 Task: In the  document twitterlogo.doc ,align picture to the 'center'. Insert word art below the picture and give heading  'Twitter Logo in Purple'
Action: Mouse moved to (227, 51)
Screenshot: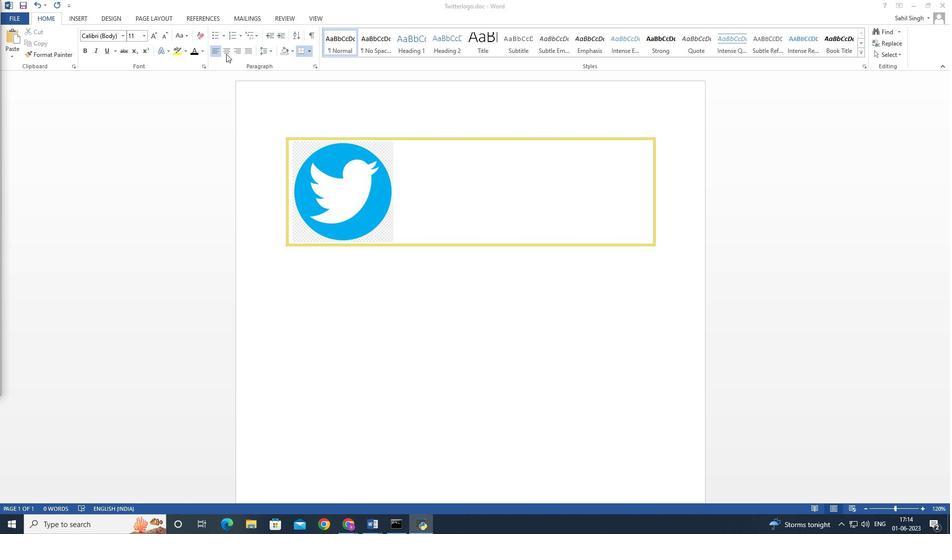 
Action: Mouse pressed left at (227, 51)
Screenshot: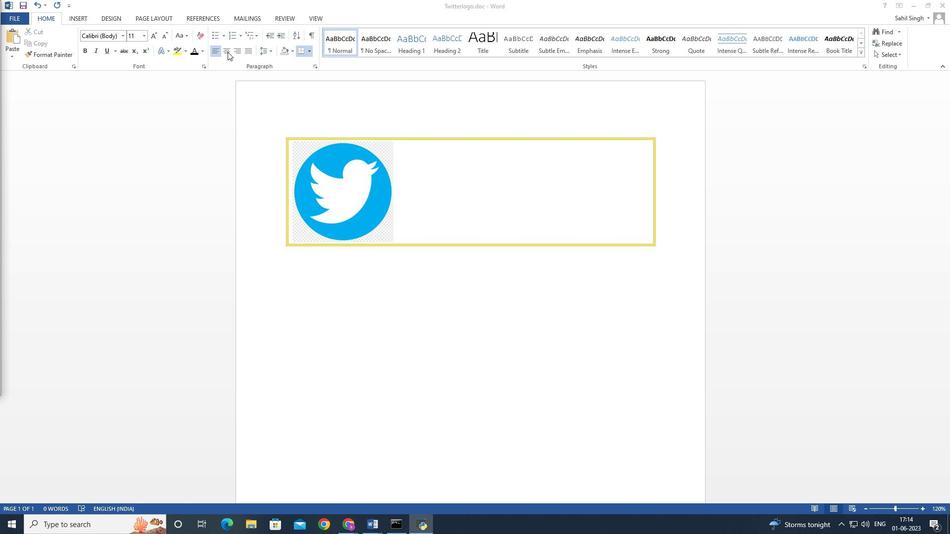 
Action: Mouse moved to (228, 51)
Screenshot: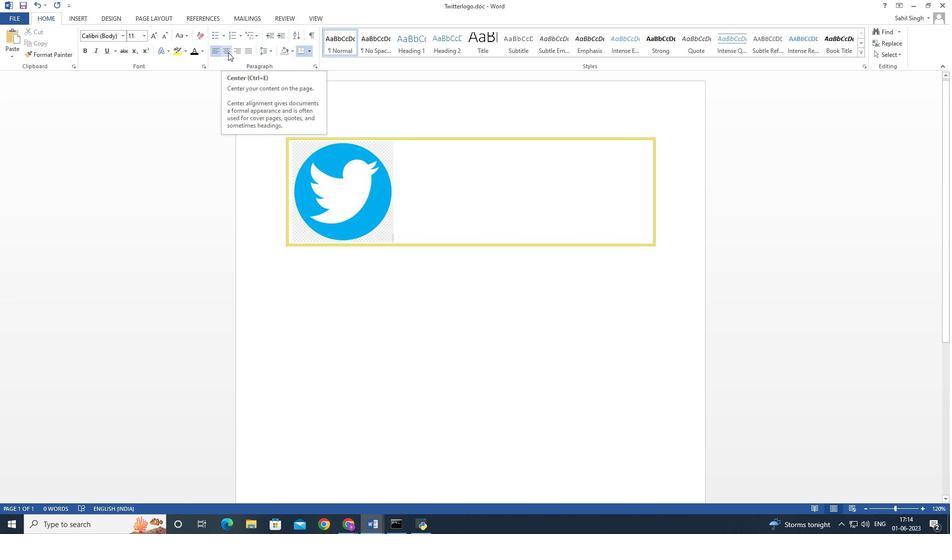 
Action: Mouse pressed left at (228, 51)
Screenshot: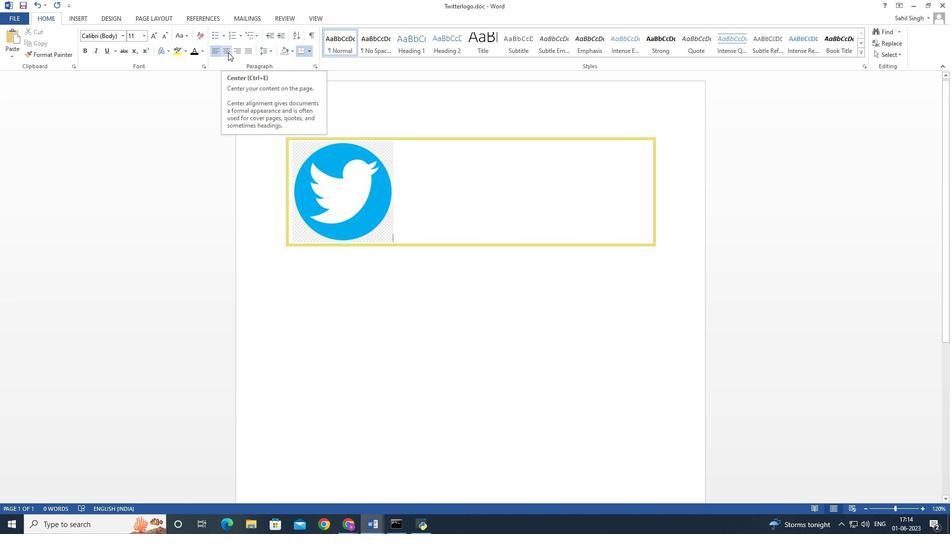 
Action: Mouse moved to (243, 260)
Screenshot: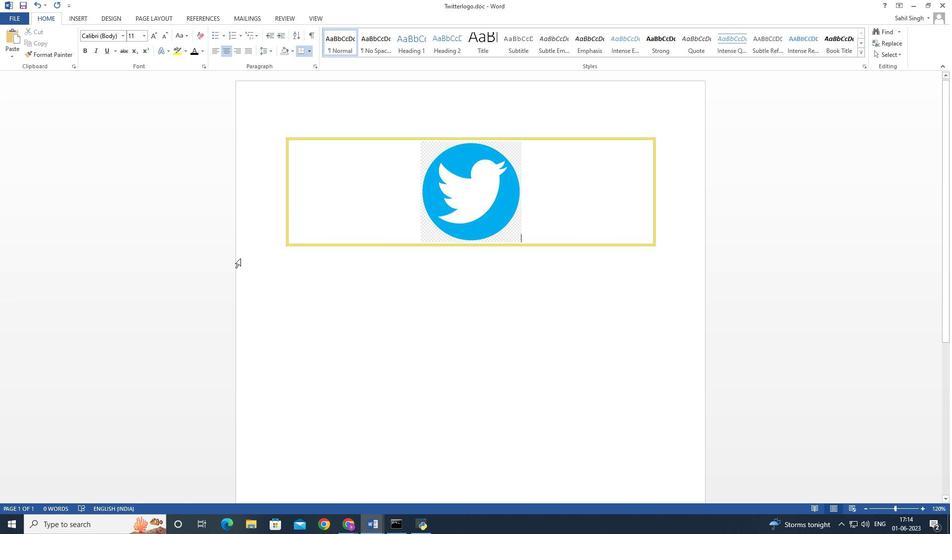 
Action: Mouse pressed left at (243, 260)
Screenshot: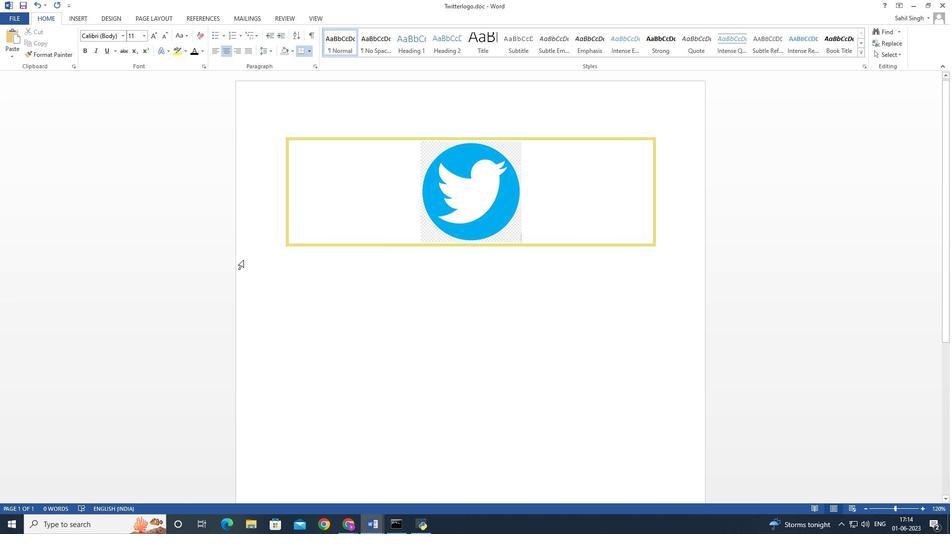 
Action: Mouse moved to (319, 324)
Screenshot: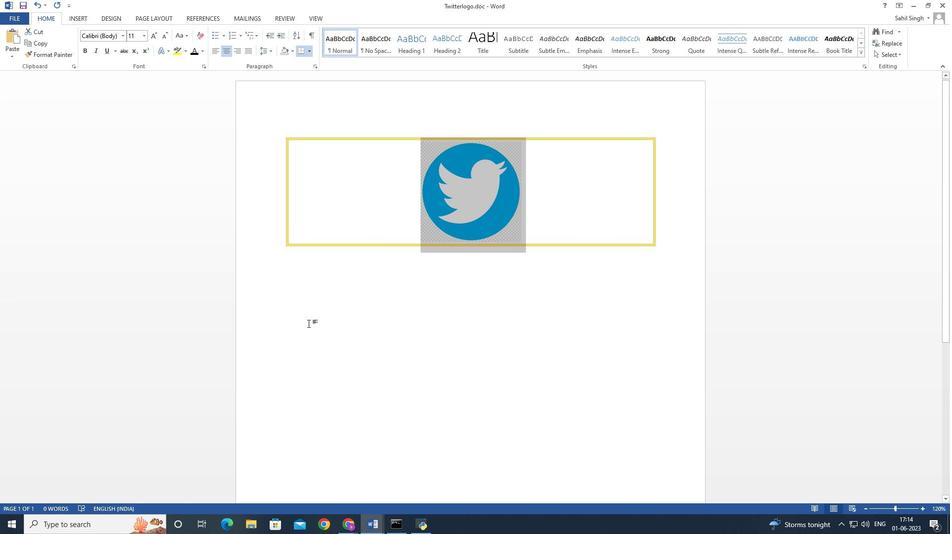 
Action: Mouse pressed left at (319, 324)
Screenshot: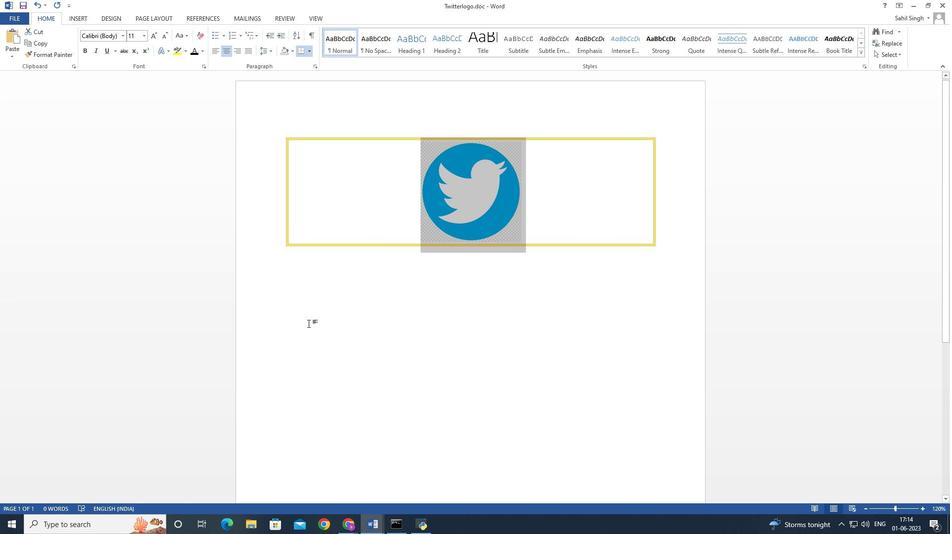 
Action: Mouse moved to (74, 17)
Screenshot: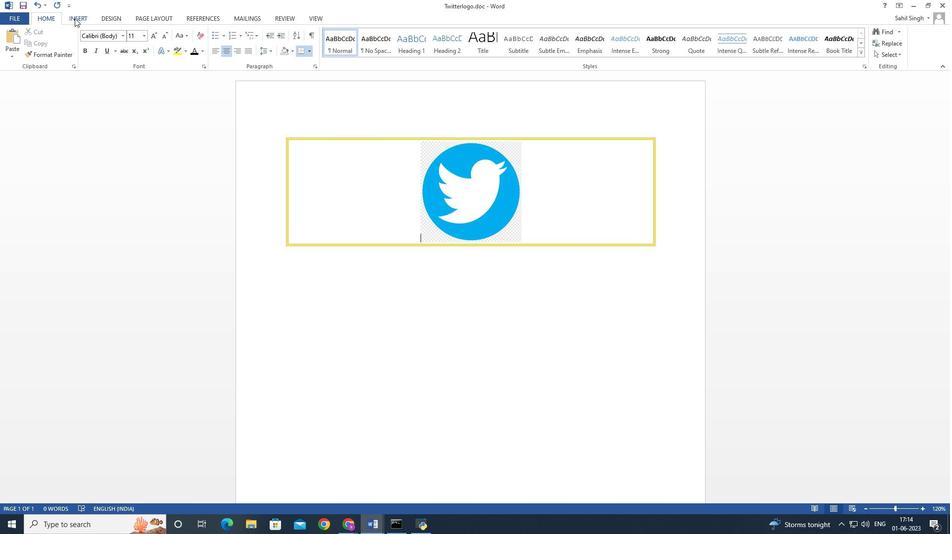 
Action: Mouse pressed left at (74, 17)
Screenshot: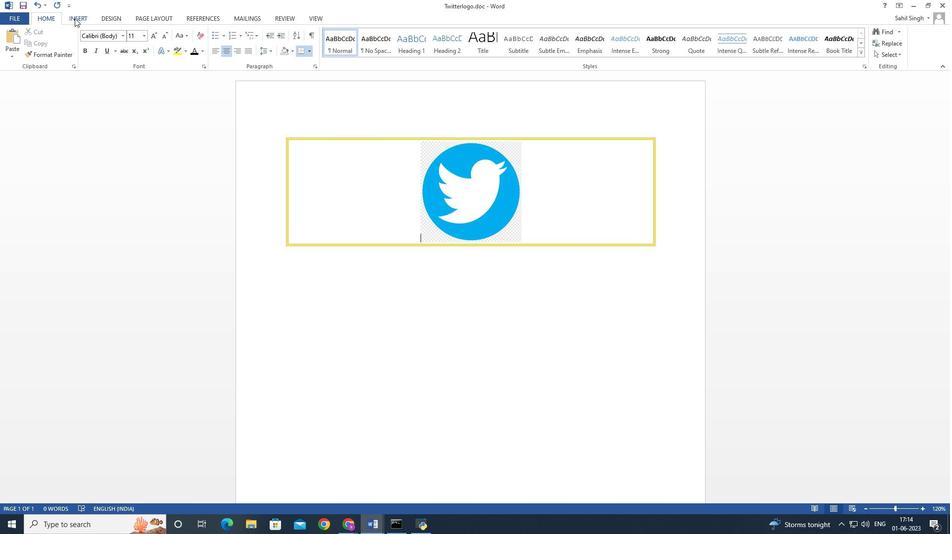 
Action: Mouse moved to (547, 53)
Screenshot: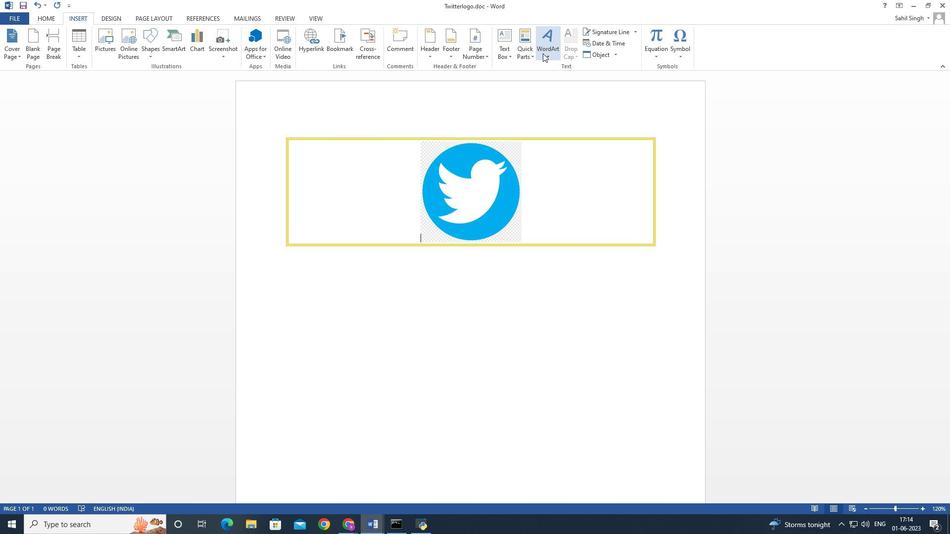 
Action: Mouse pressed left at (547, 53)
Screenshot: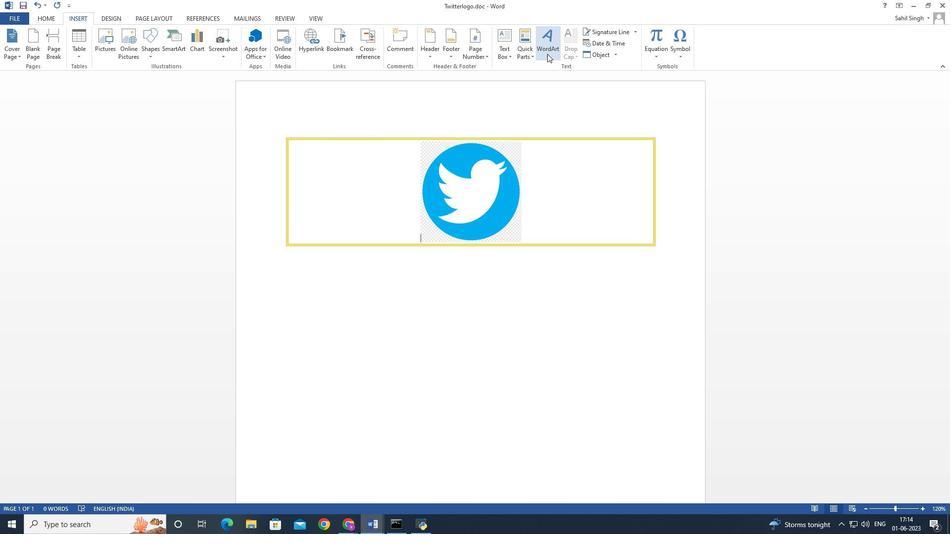 
Action: Mouse moved to (604, 129)
Screenshot: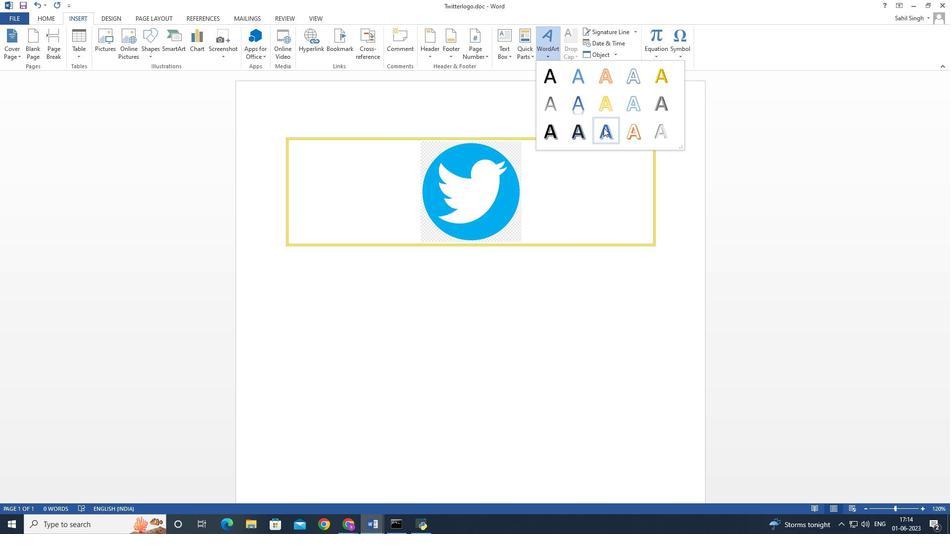
Action: Mouse pressed left at (604, 129)
Screenshot: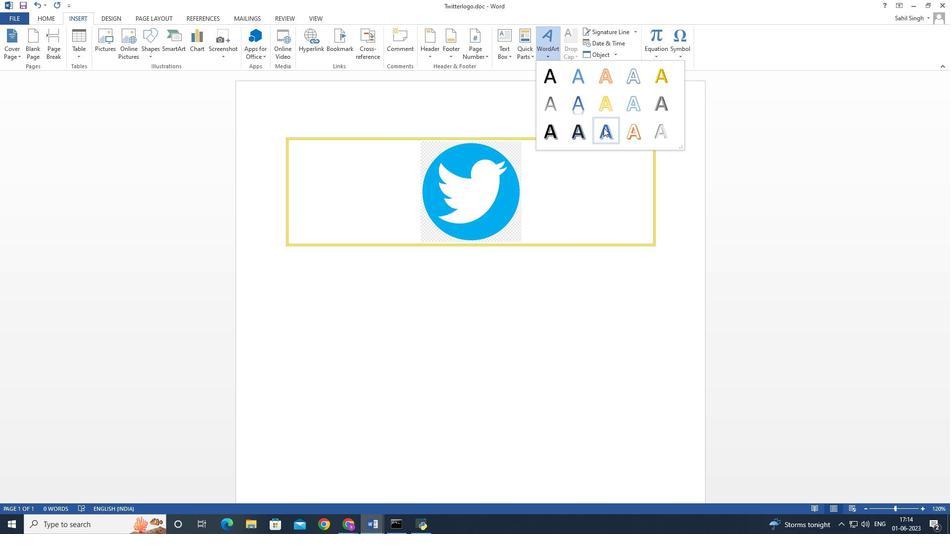 
Action: Mouse moved to (437, 153)
Screenshot: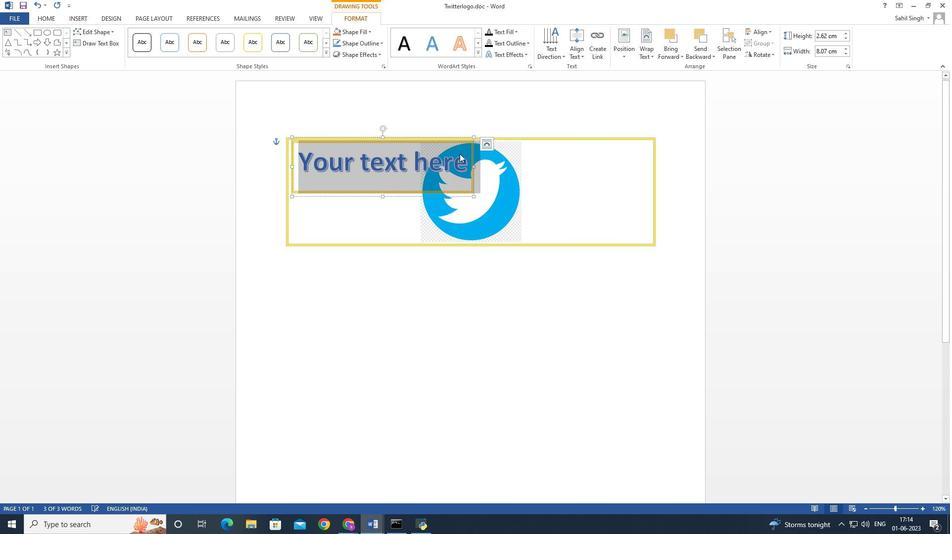 
Action: Mouse pressed left at (437, 153)
Screenshot: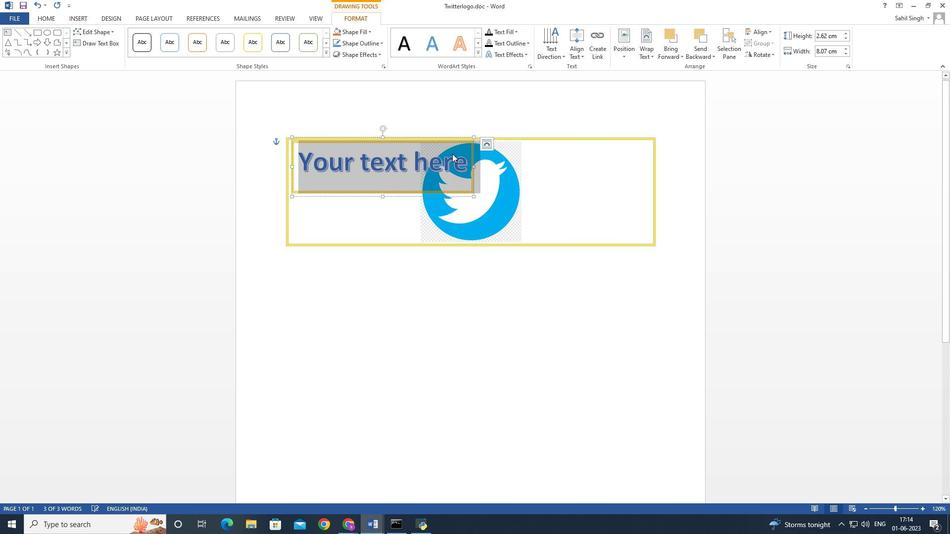 
Action: Mouse moved to (562, 151)
Screenshot: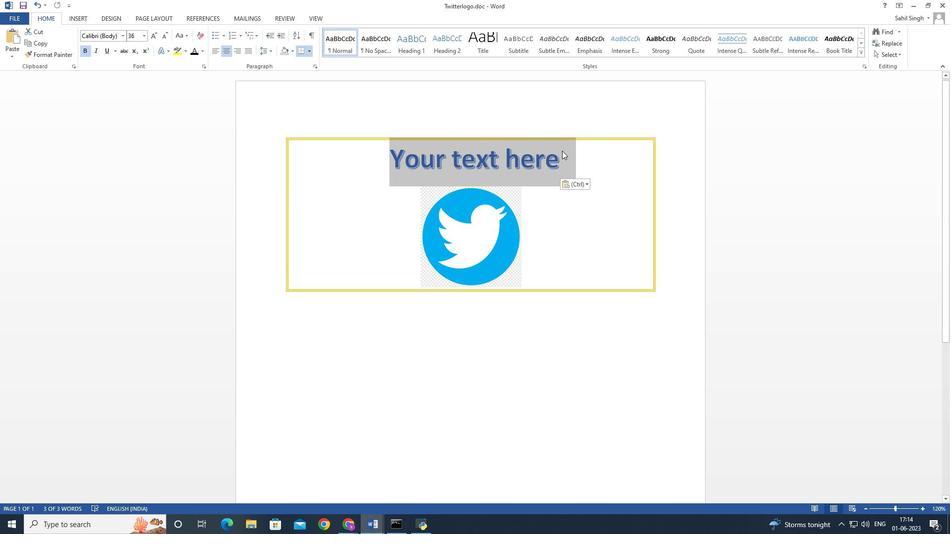 
Action: Mouse pressed left at (562, 151)
Screenshot: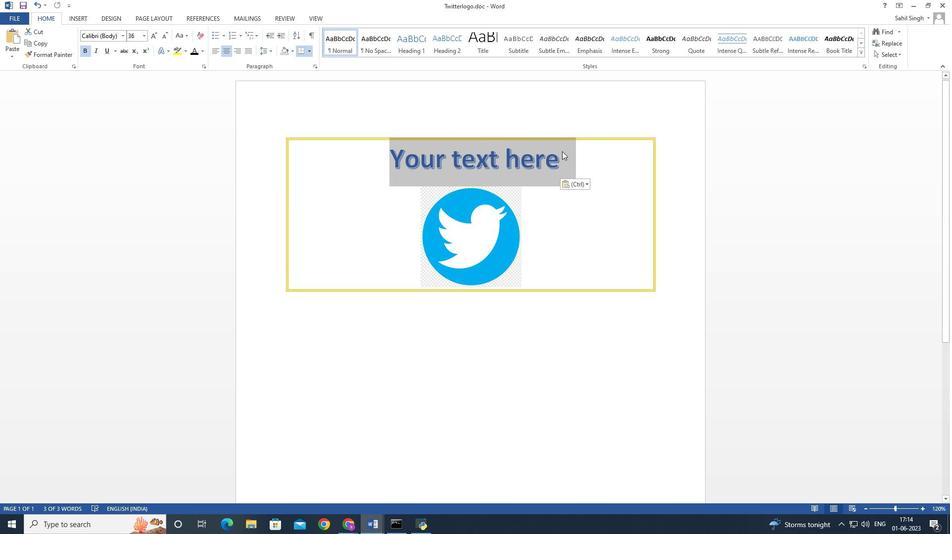 
Action: Mouse moved to (562, 152)
Screenshot: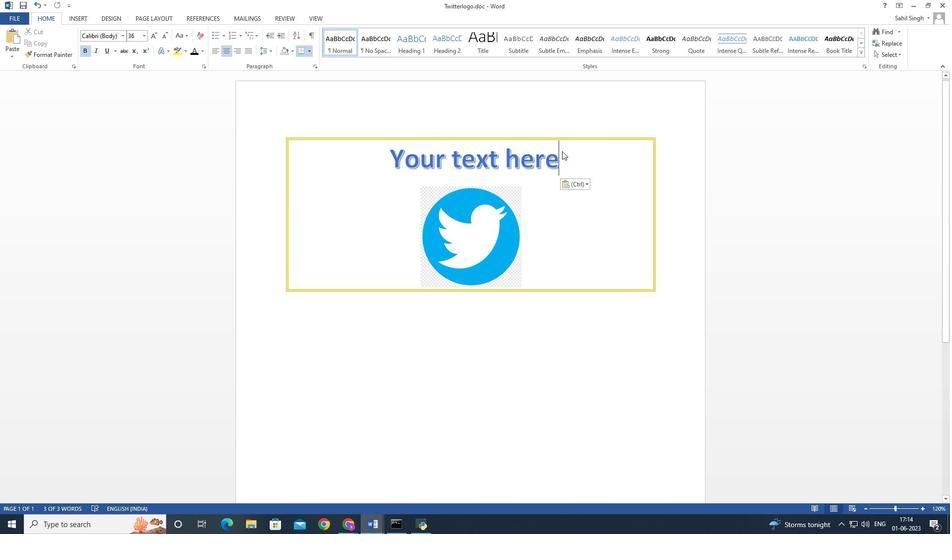 
Action: Key pressed <Key.backspace><Key.backspace><Key.backspace><Key.backspace><Key.backspace><Key.backspace><Key.backspace><Key.backspace><Key.backspace><Key.backspace><Key.backspace><Key.backspace><Key.backspace><Key.backspace>t<Key.shift><Key.backspace><Key.shift>Twitter<Key.space>
Screenshot: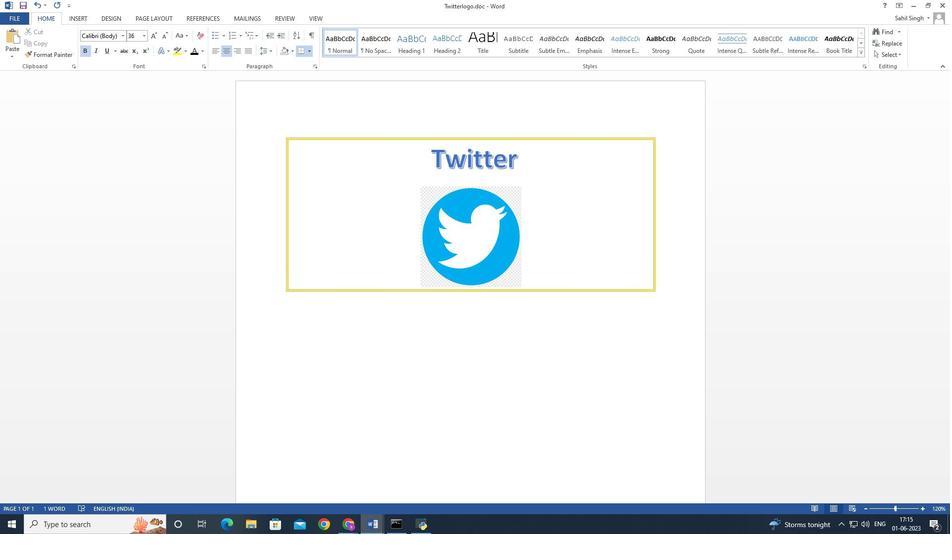
Action: Mouse moved to (524, 159)
Screenshot: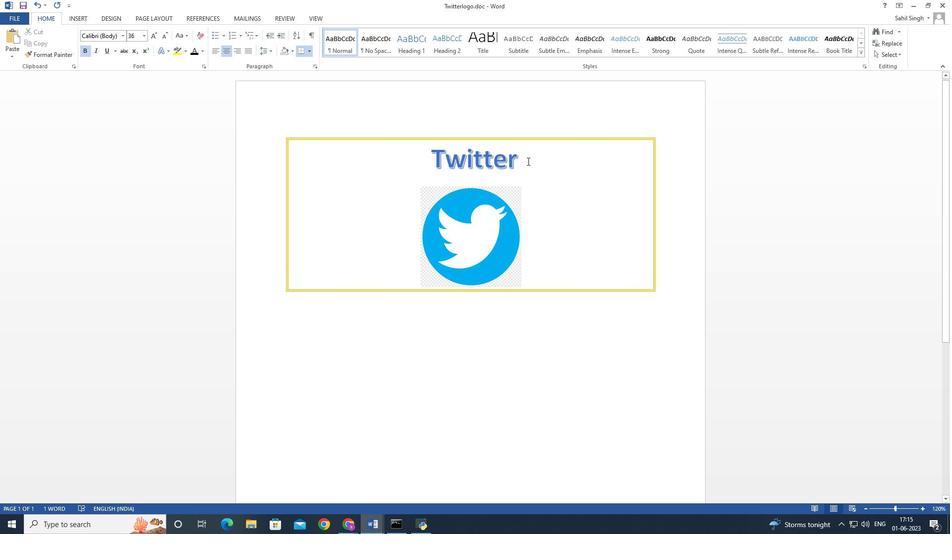 
Action: Mouse pressed left at (524, 159)
Screenshot: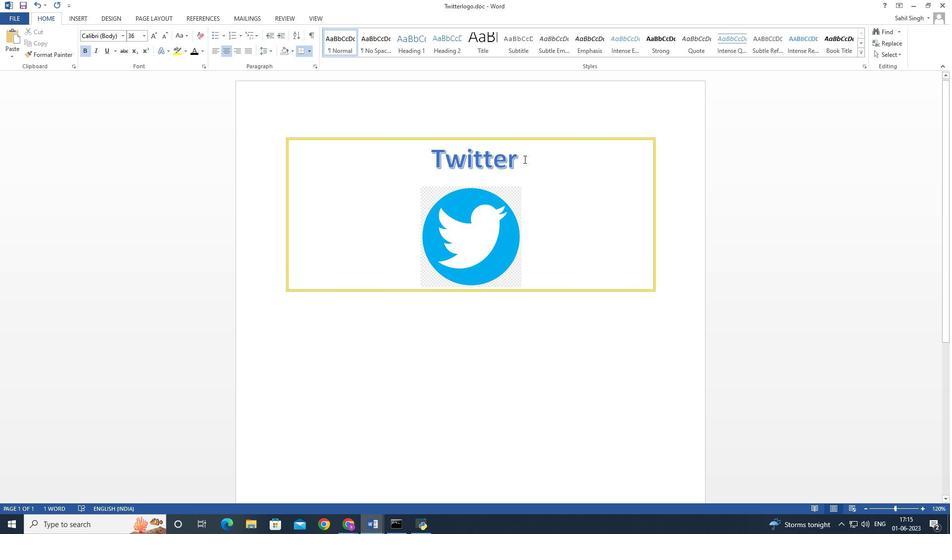 
Action: Mouse moved to (477, 143)
Screenshot: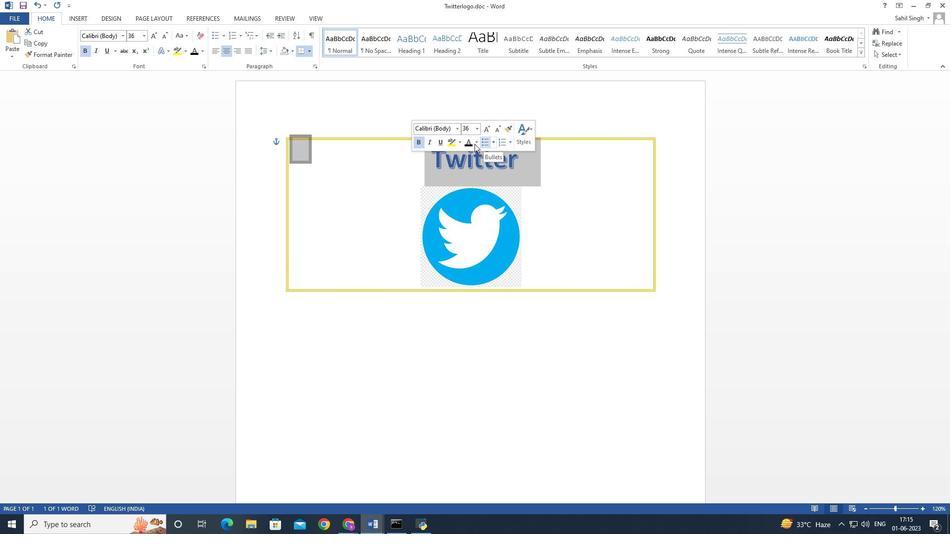 
Action: Mouse pressed left at (477, 143)
Screenshot: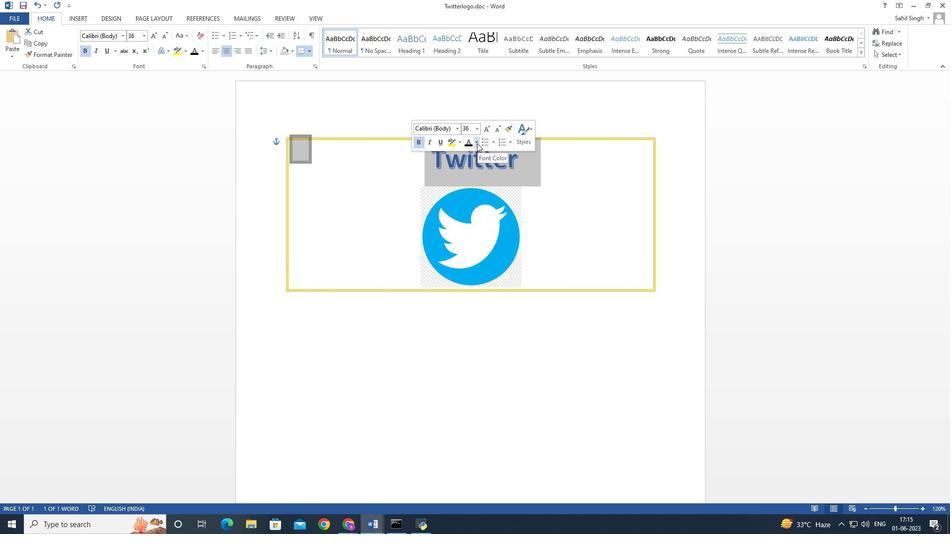 
Action: Mouse moved to (545, 231)
Screenshot: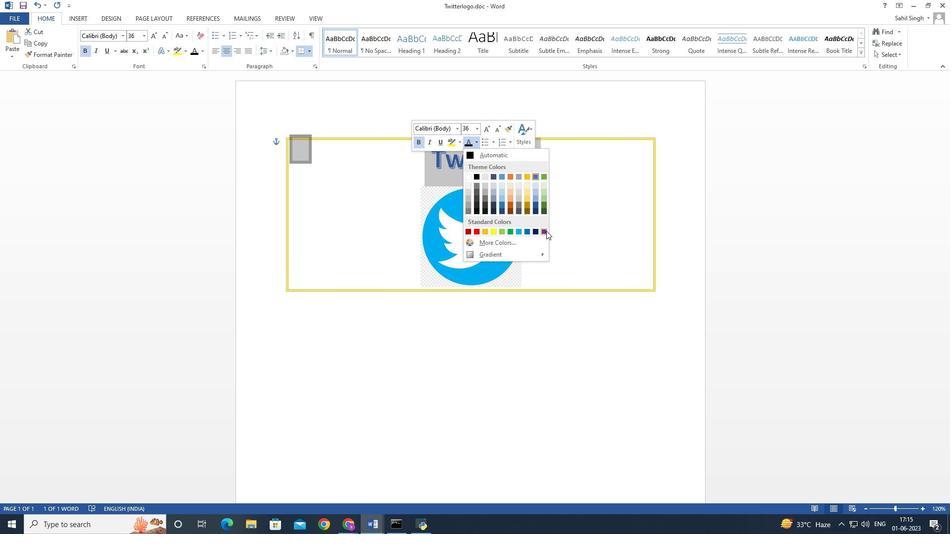 
Action: Mouse pressed left at (545, 231)
Screenshot: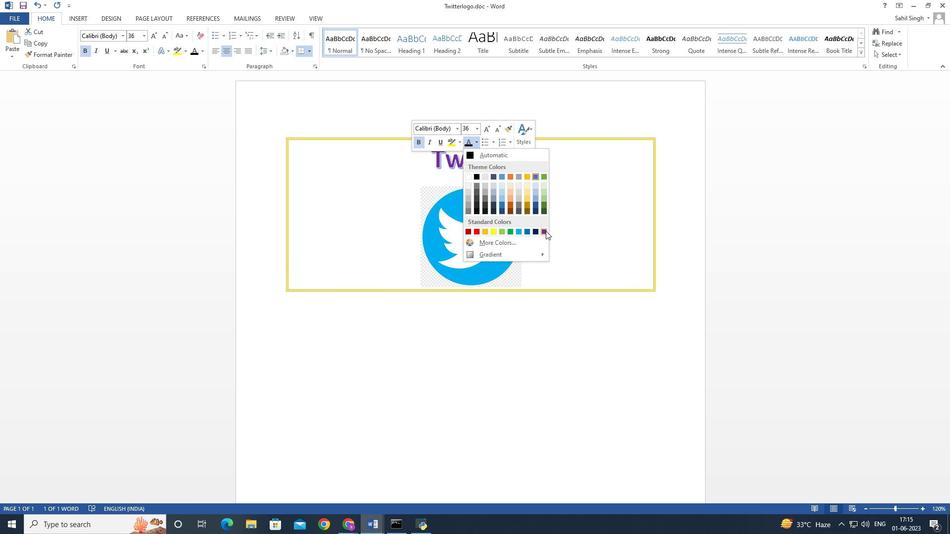 
Action: Mouse moved to (552, 396)
Screenshot: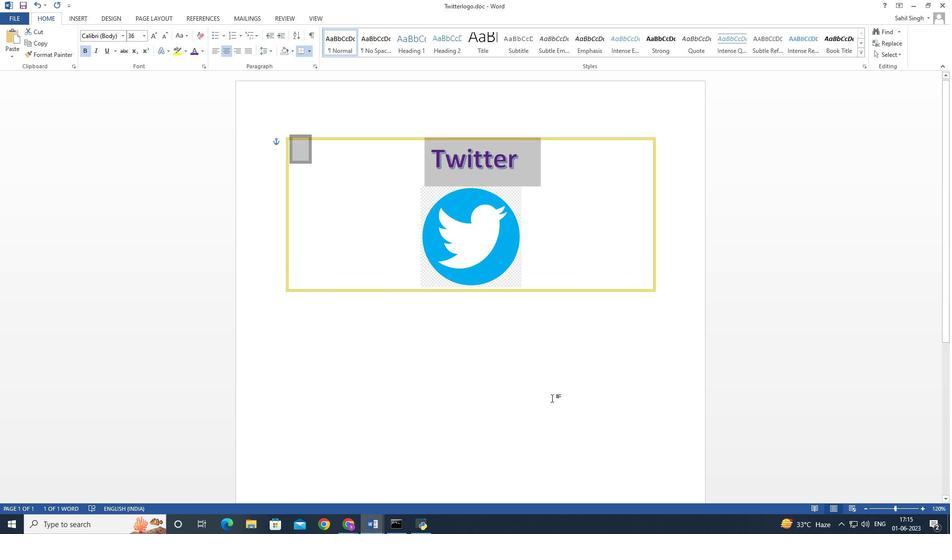 
Action: Mouse pressed left at (552, 396)
Screenshot: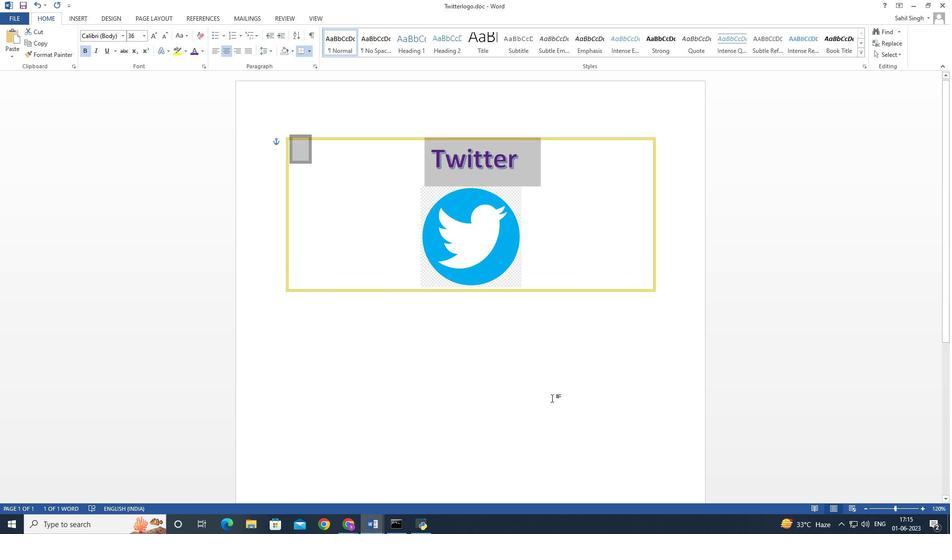 
Action: Mouse moved to (565, 236)
Screenshot: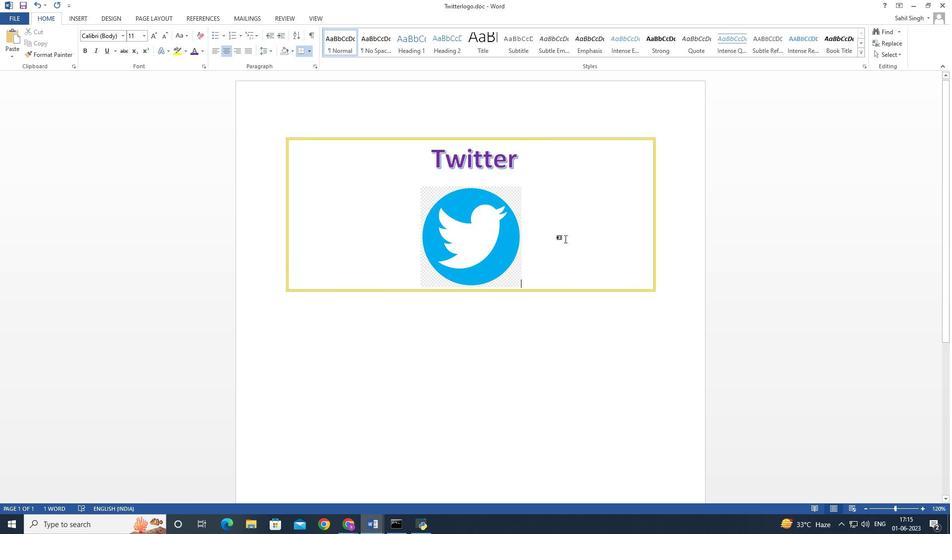 
Action: Mouse scrolled (565, 237) with delta (0, 0)
Screenshot: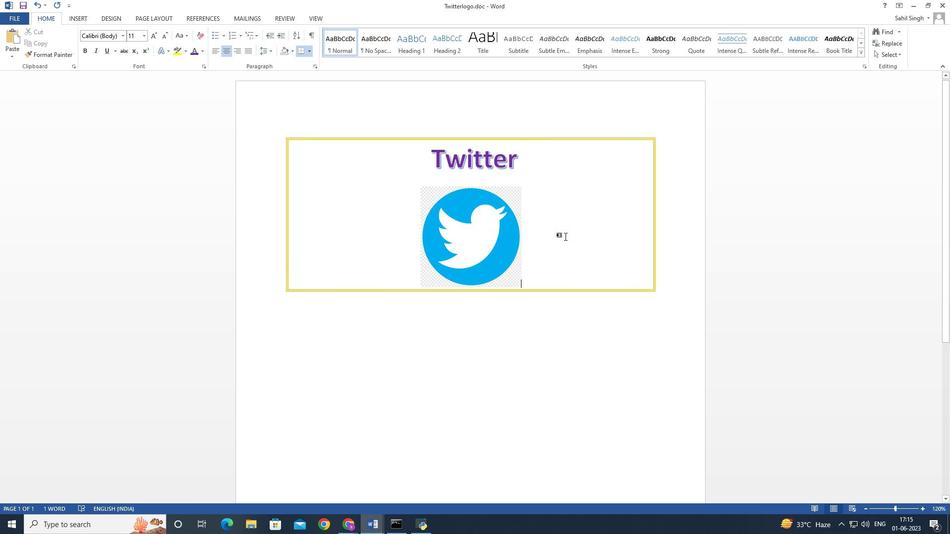 
Action: Mouse moved to (567, 236)
Screenshot: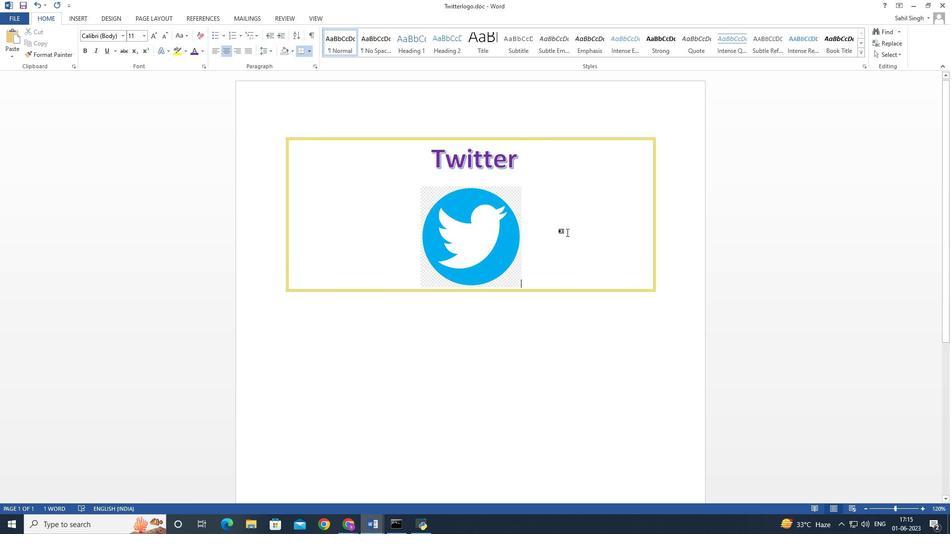 
Action: Mouse scrolled (567, 235) with delta (0, 0)
Screenshot: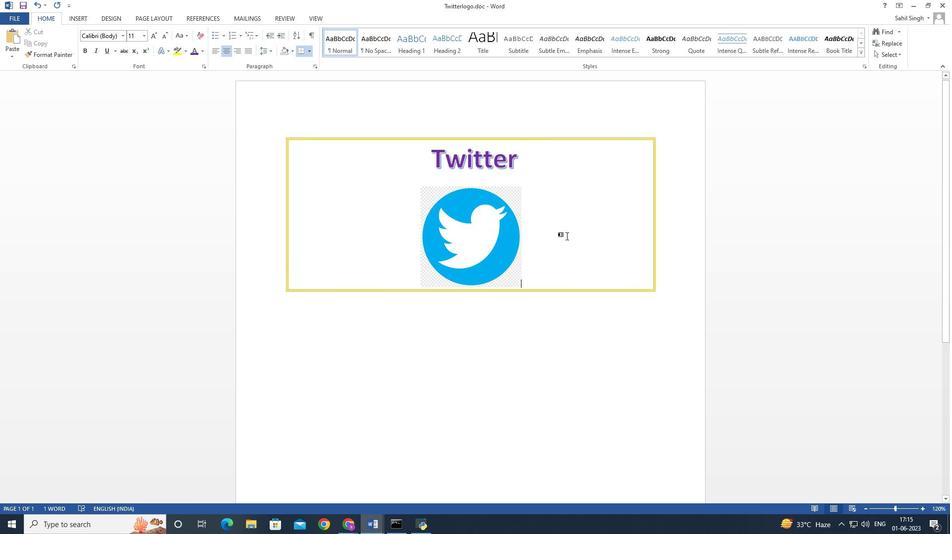 
Action: Mouse moved to (570, 228)
Screenshot: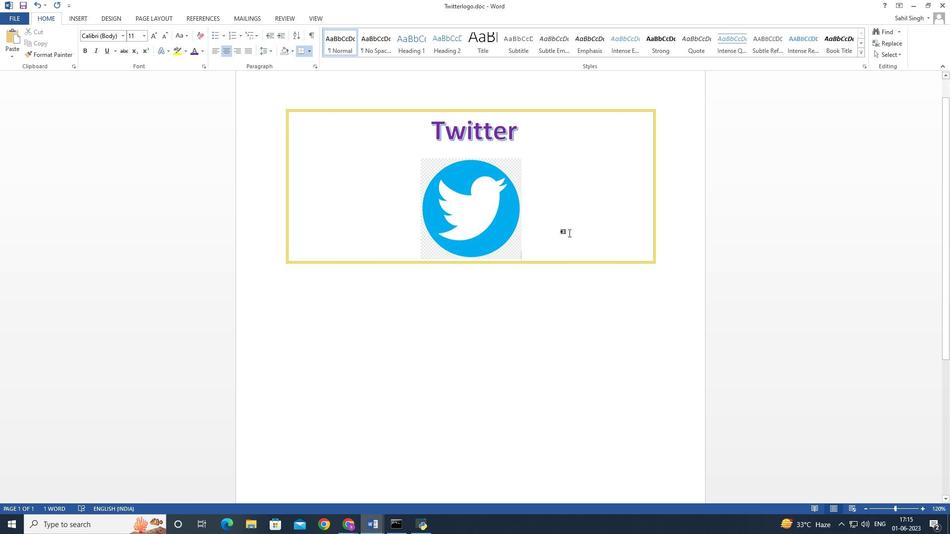 
Action: Mouse scrolled (570, 229) with delta (0, 0)
Screenshot: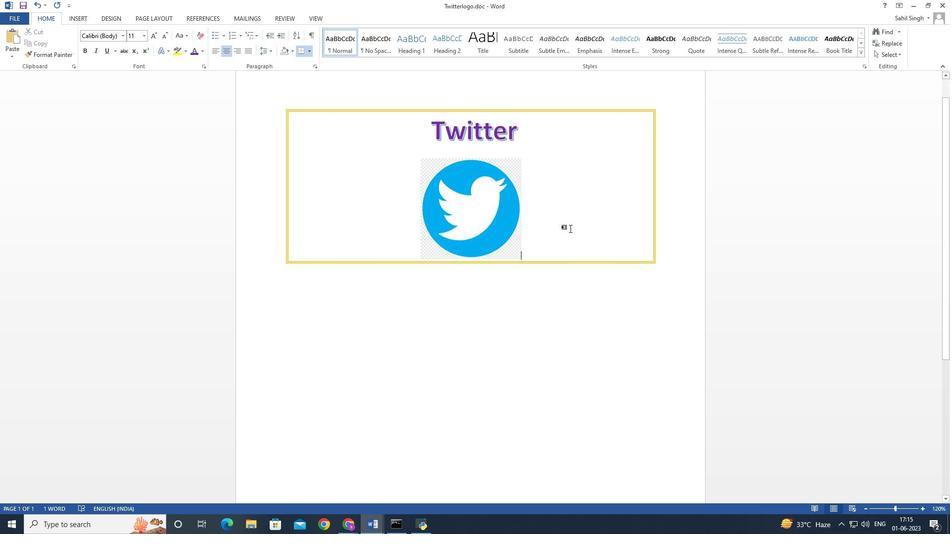 
Action: Mouse scrolled (570, 229) with delta (0, 0)
Screenshot: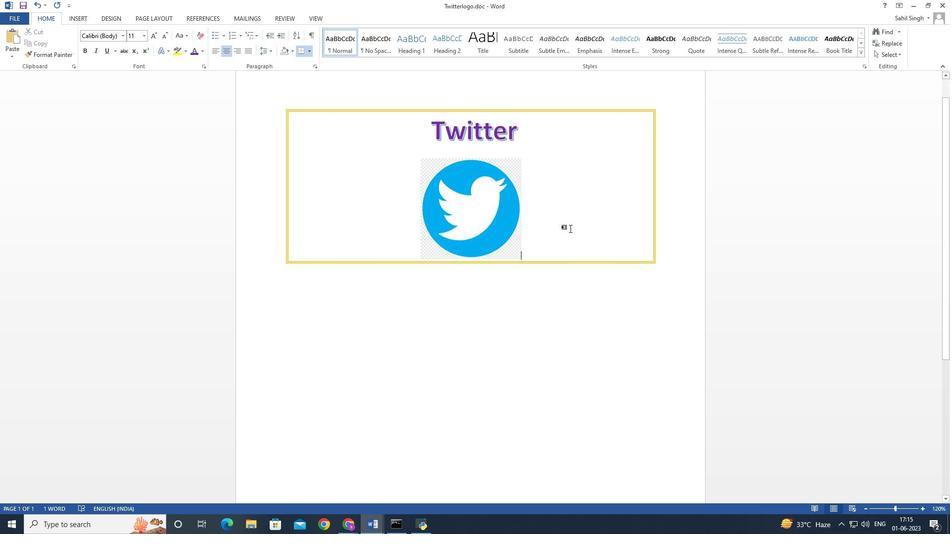 
Action: Mouse moved to (570, 228)
Screenshot: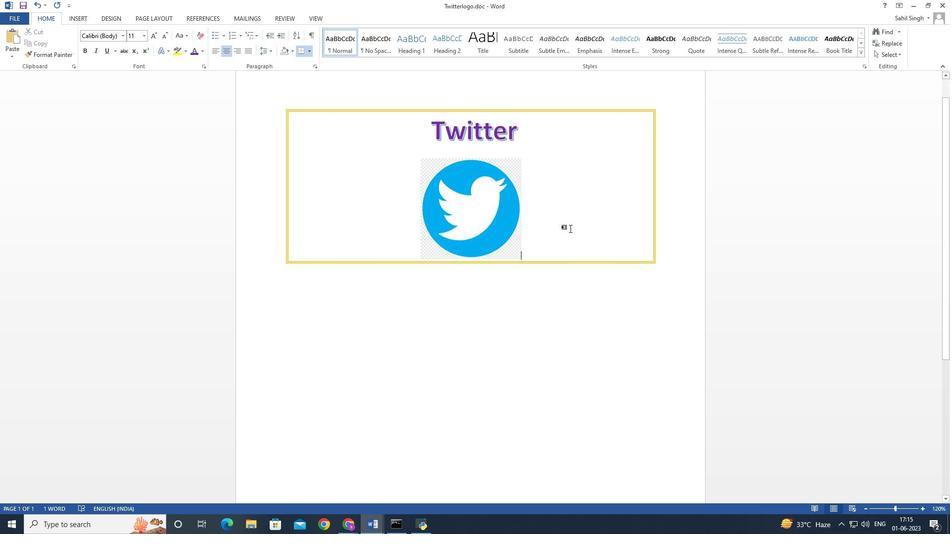 
Action: Mouse scrolled (570, 228) with delta (0, 0)
Screenshot: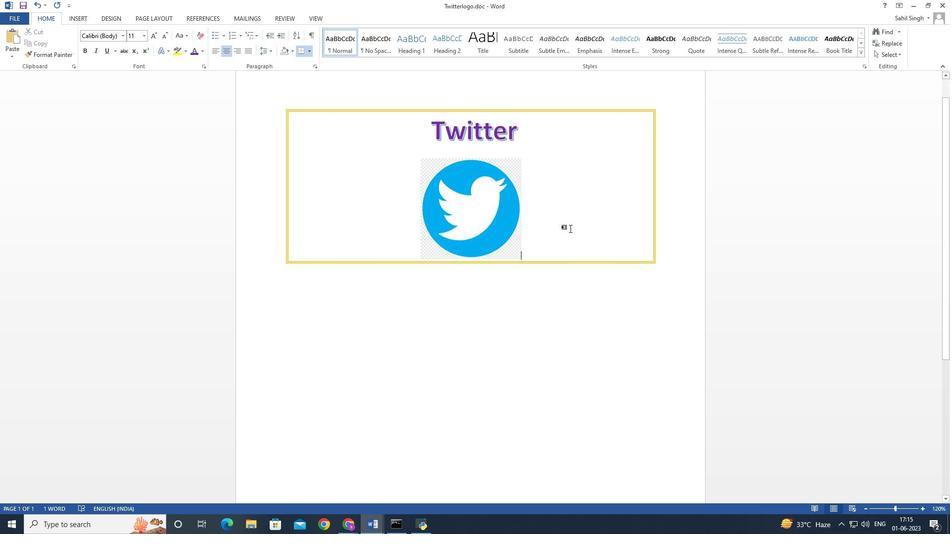 
Action: Mouse moved to (512, 198)
Screenshot: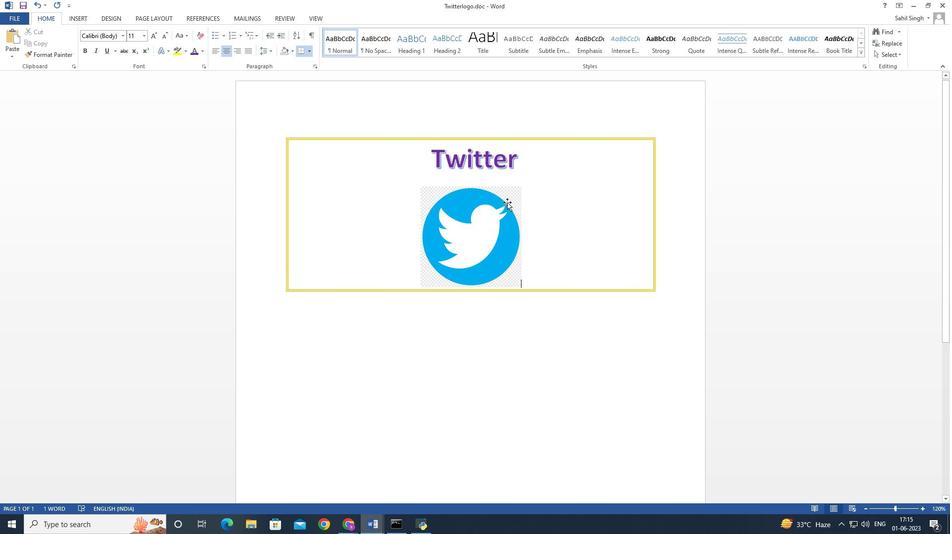 
Action: Mouse pressed left at (512, 198)
Screenshot: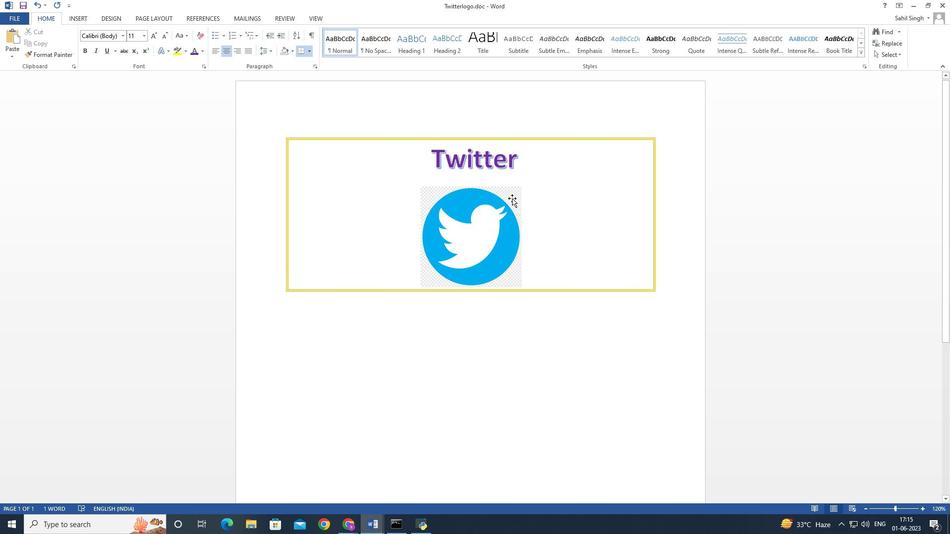 
Action: Mouse moved to (570, 356)
Screenshot: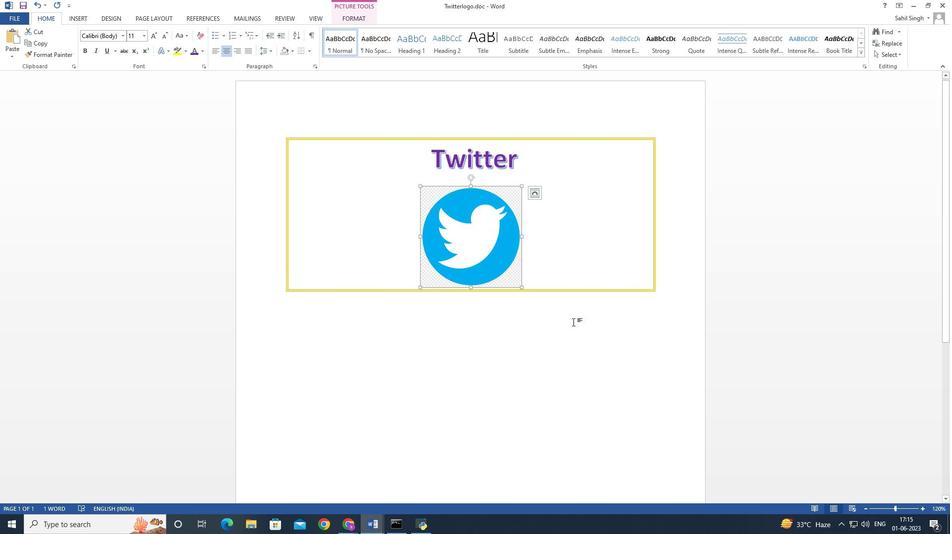 
Action: Mouse pressed left at (570, 356)
Screenshot: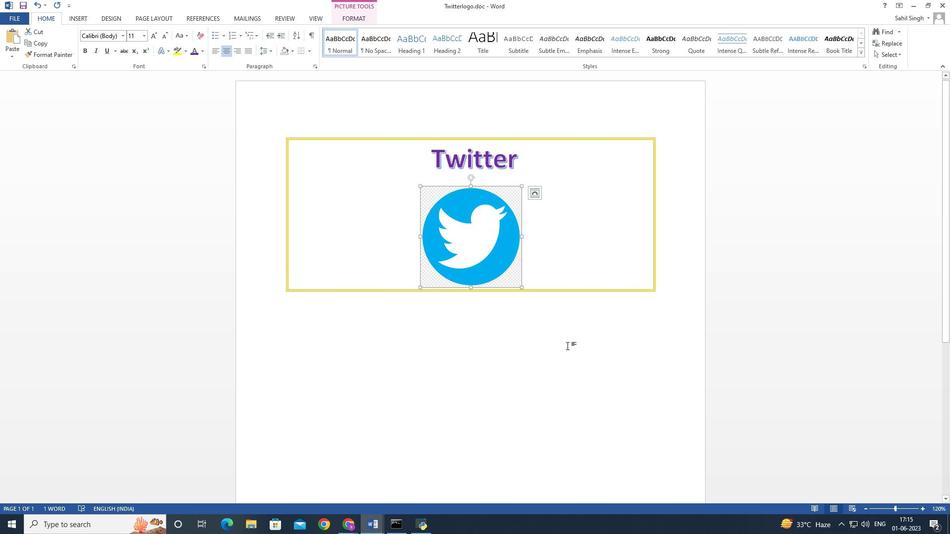 
Action: Mouse moved to (537, 264)
Screenshot: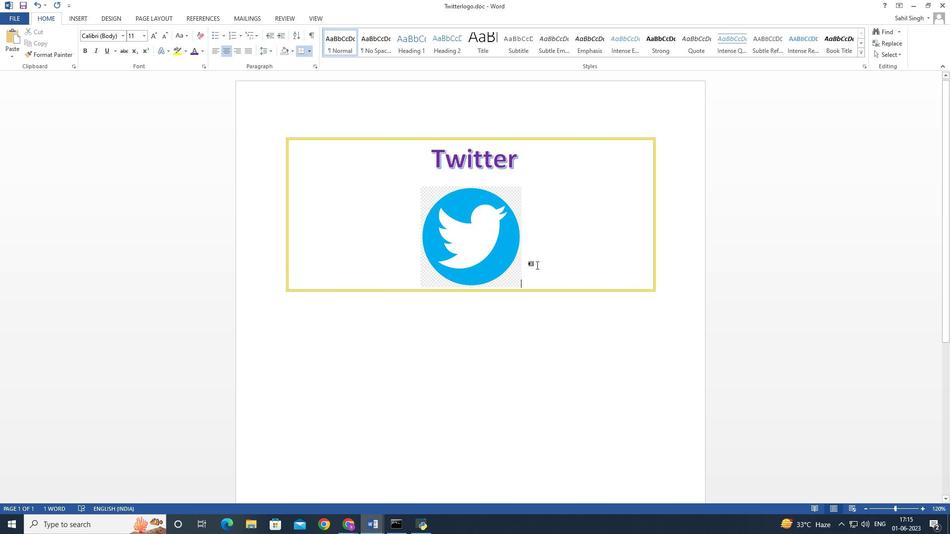 
Action: Mouse scrolled (537, 265) with delta (0, 0)
Screenshot: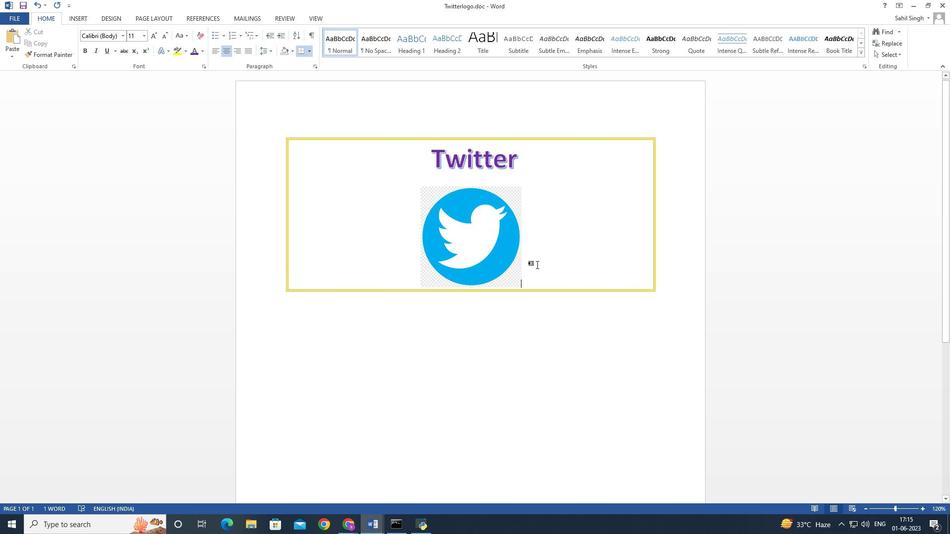 
Action: Mouse scrolled (537, 265) with delta (0, 0)
Screenshot: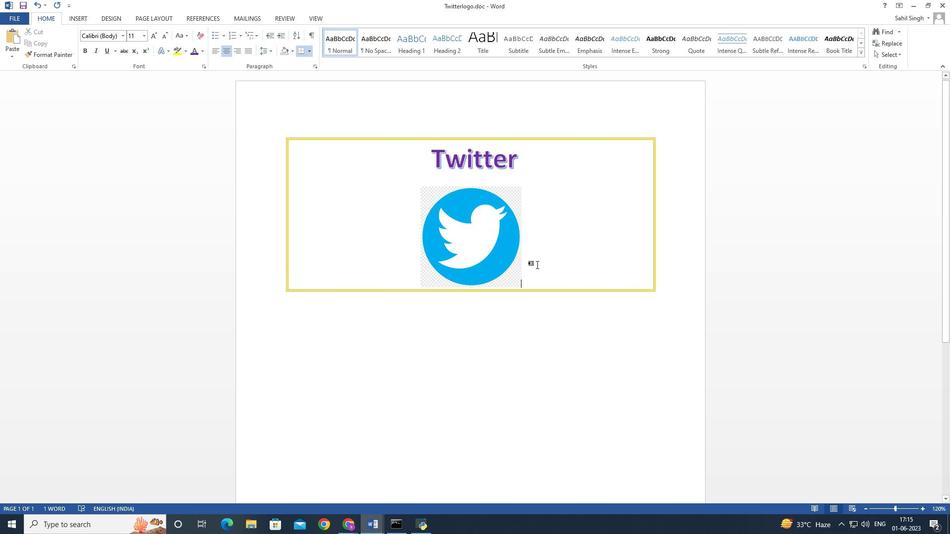 
Action: Mouse moved to (537, 261)
Screenshot: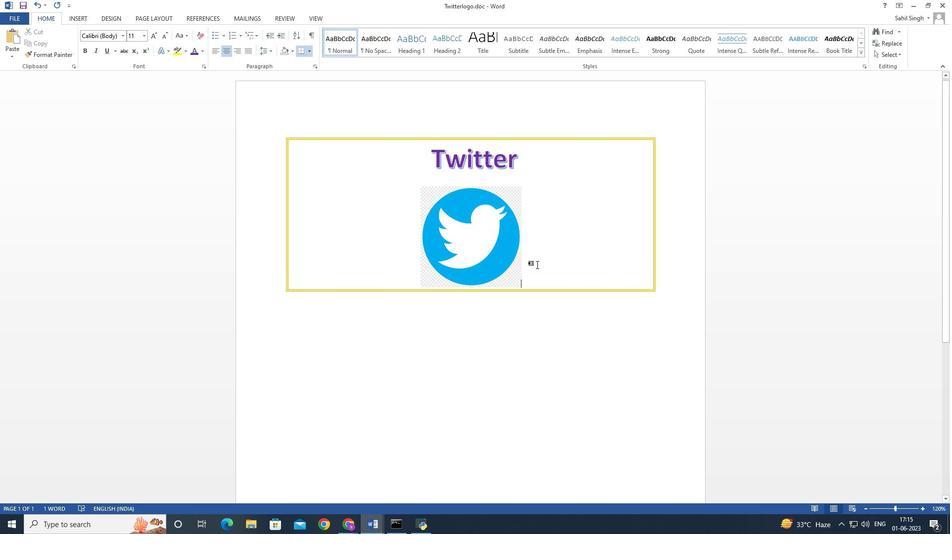 
Action: Mouse scrolled (537, 262) with delta (0, 0)
Screenshot: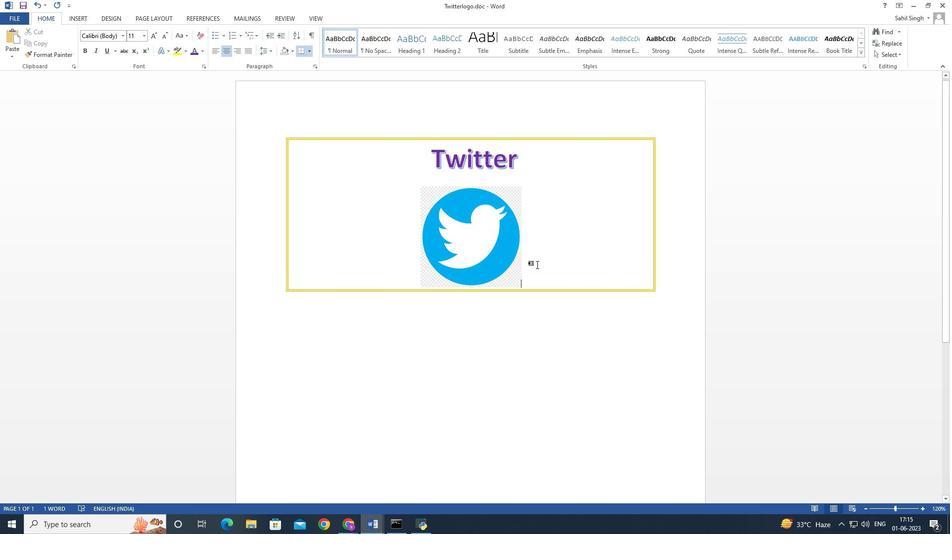 
Action: Mouse moved to (530, 255)
Screenshot: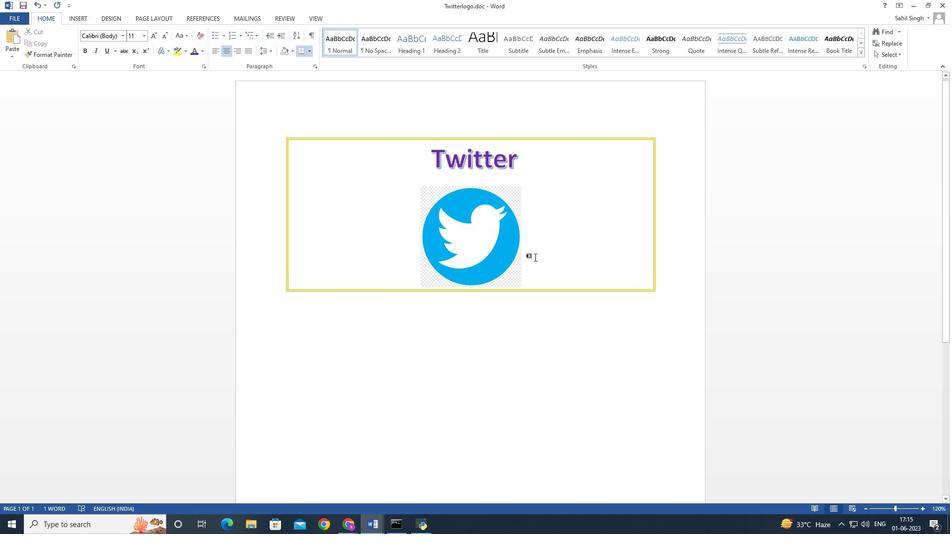 
Action: Mouse scrolled (530, 254) with delta (0, 0)
Screenshot: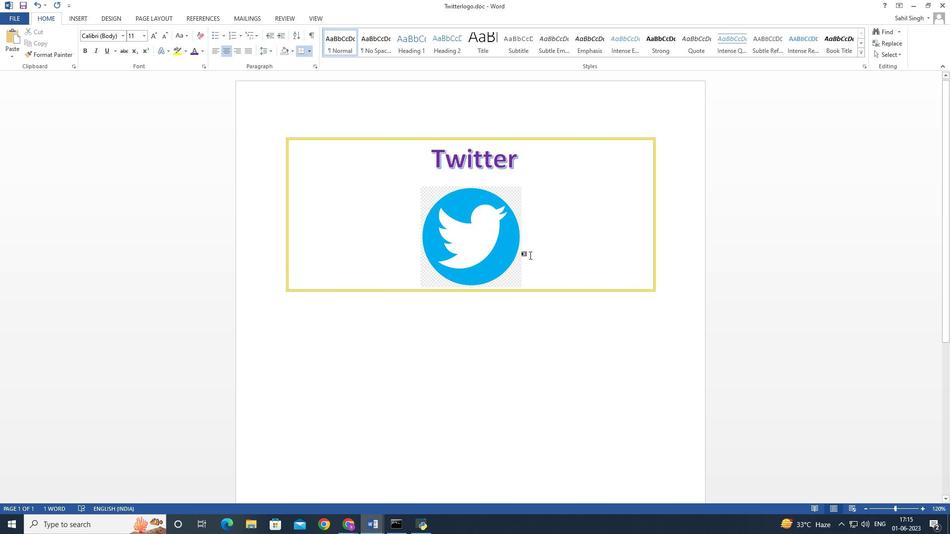 
Action: Mouse scrolled (530, 254) with delta (0, 0)
Screenshot: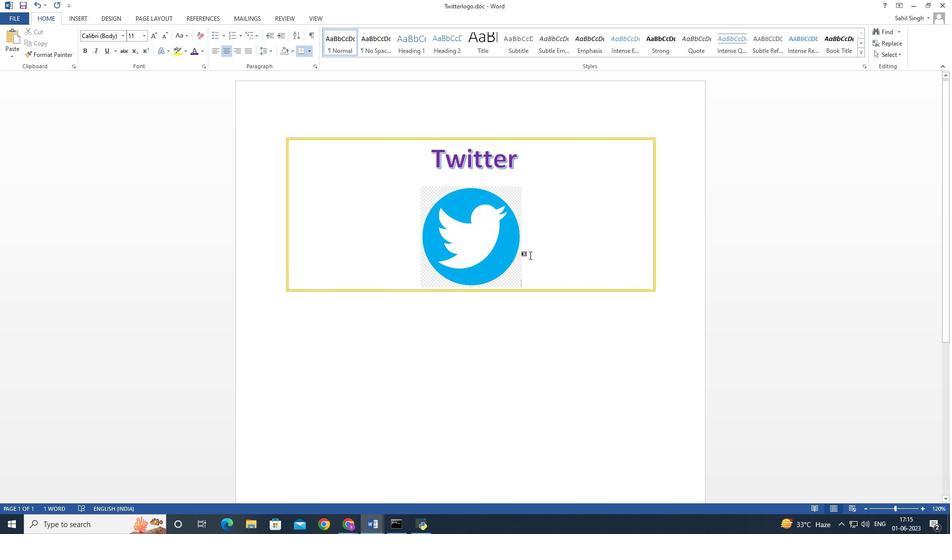 
Action: Mouse scrolled (530, 254) with delta (0, 0)
Screenshot: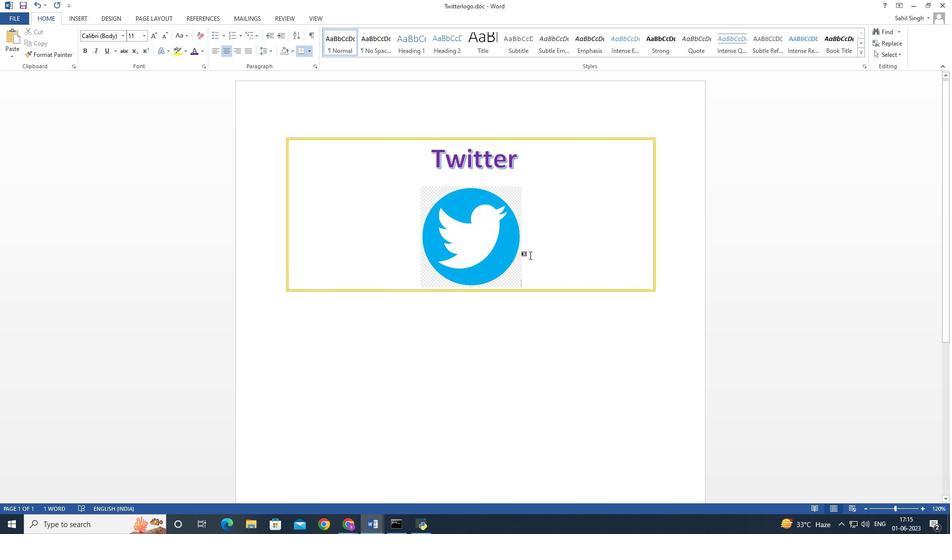 
Action: Mouse scrolled (530, 254) with delta (0, 0)
Screenshot: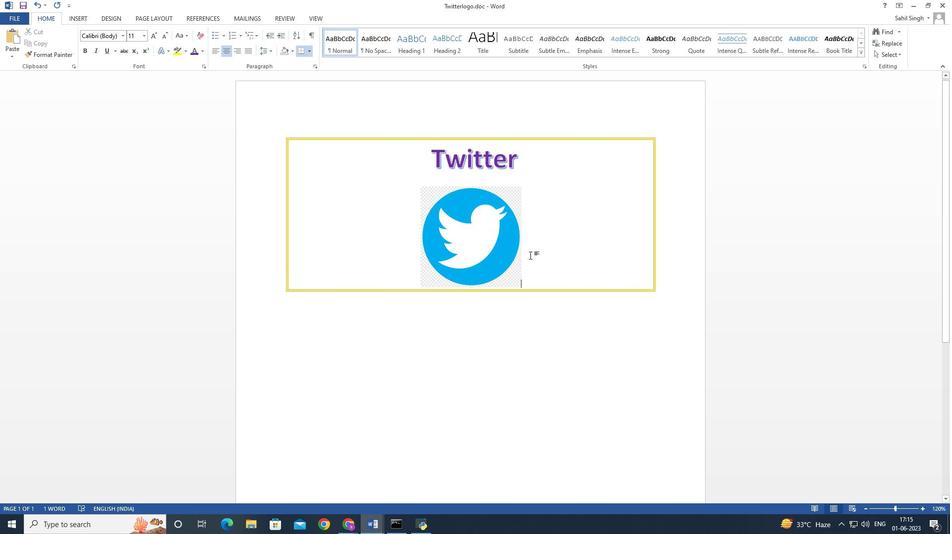 
Action: Mouse moved to (530, 255)
Screenshot: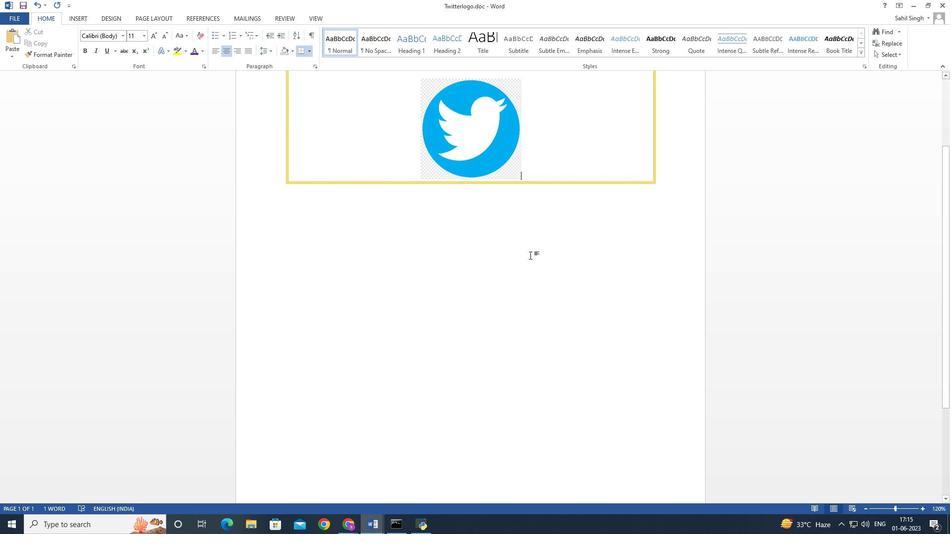 
Action: Mouse scrolled (530, 255) with delta (0, 0)
Screenshot: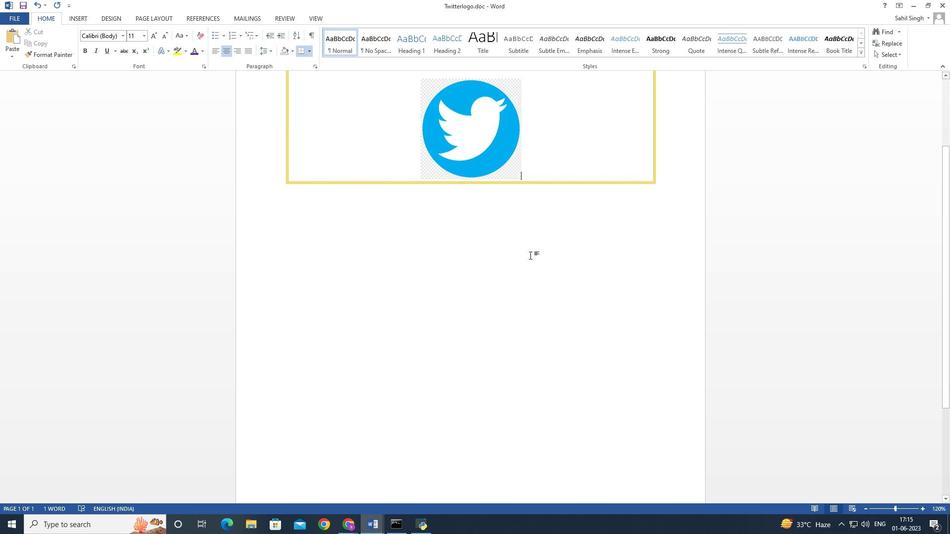 
Action: Mouse moved to (531, 255)
Screenshot: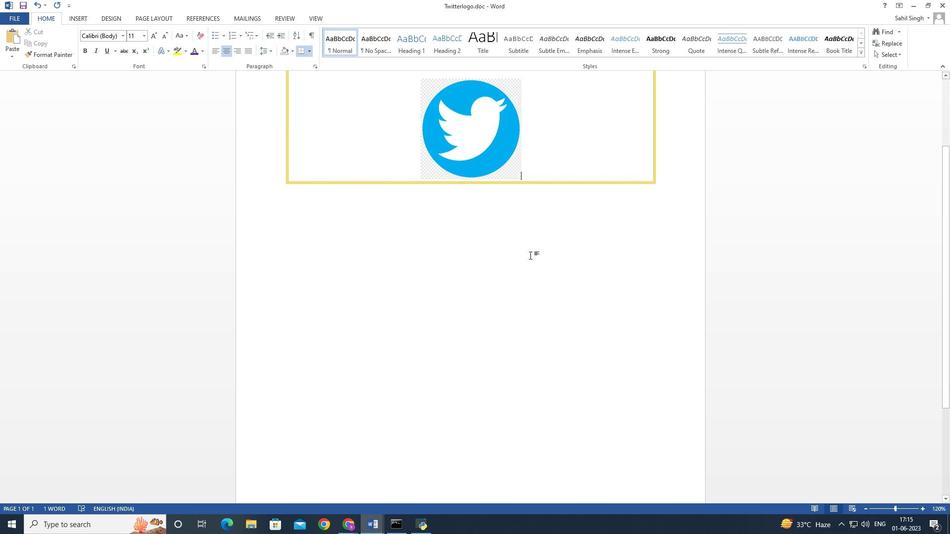 
Action: Mouse scrolled (531, 256) with delta (0, 0)
Screenshot: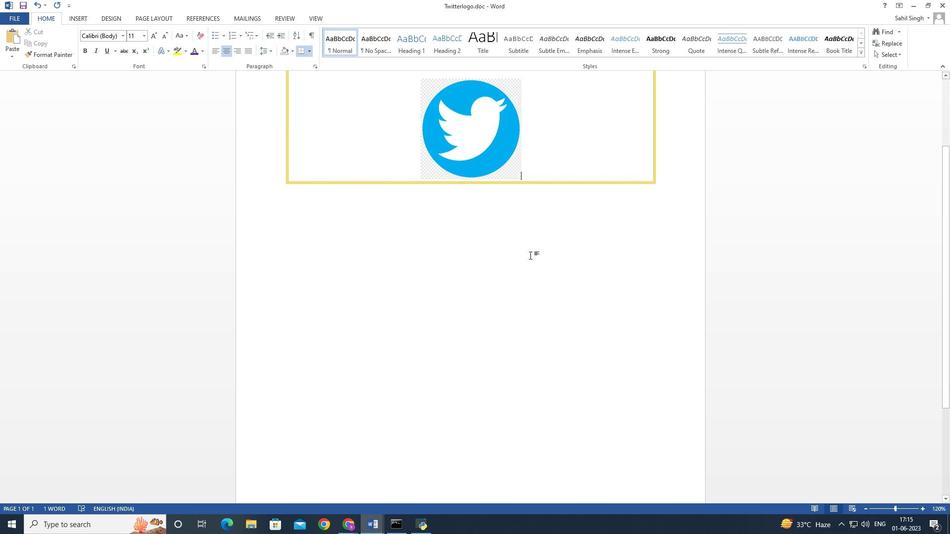 
Action: Mouse moved to (532, 256)
Screenshot: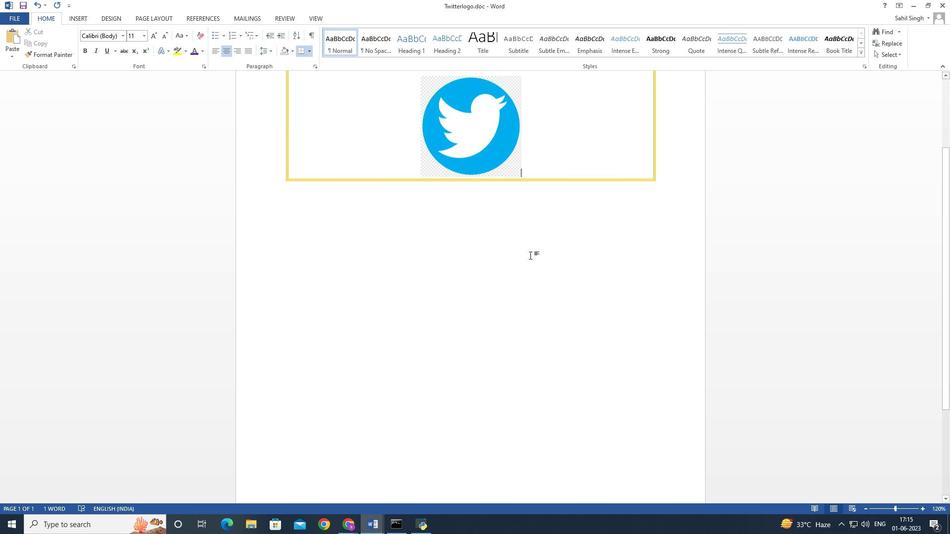 
Action: Mouse scrolled (532, 257) with delta (0, 0)
Screenshot: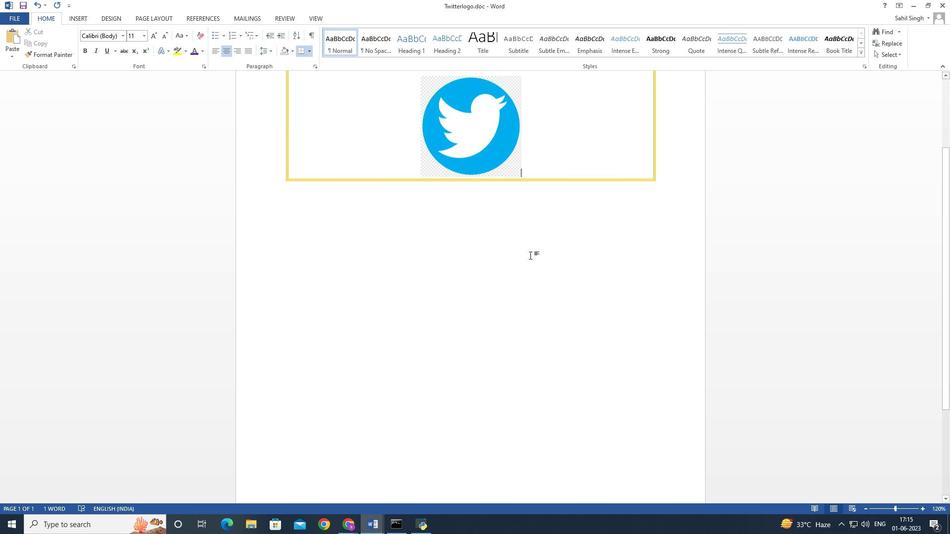 
Action: Mouse moved to (534, 259)
Screenshot: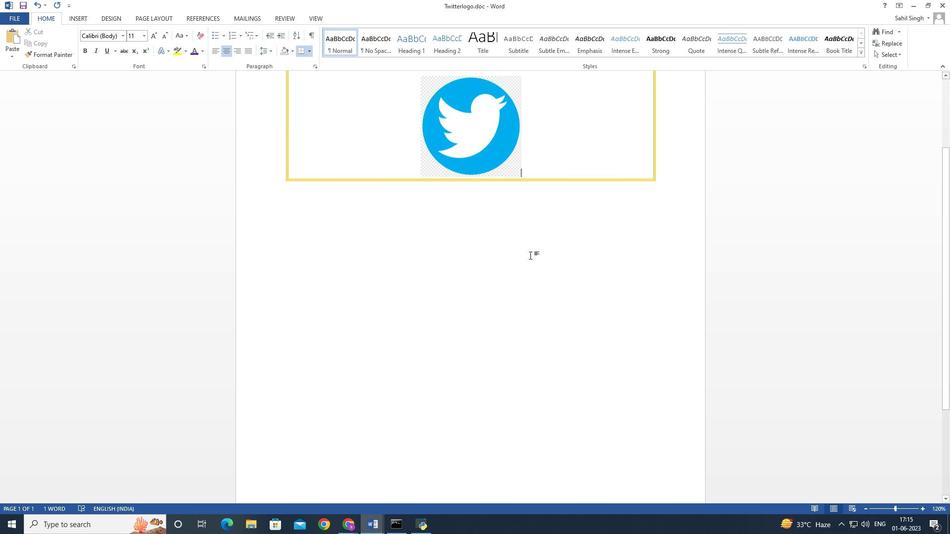 
Action: Mouse scrolled (534, 260) with delta (0, 0)
Screenshot: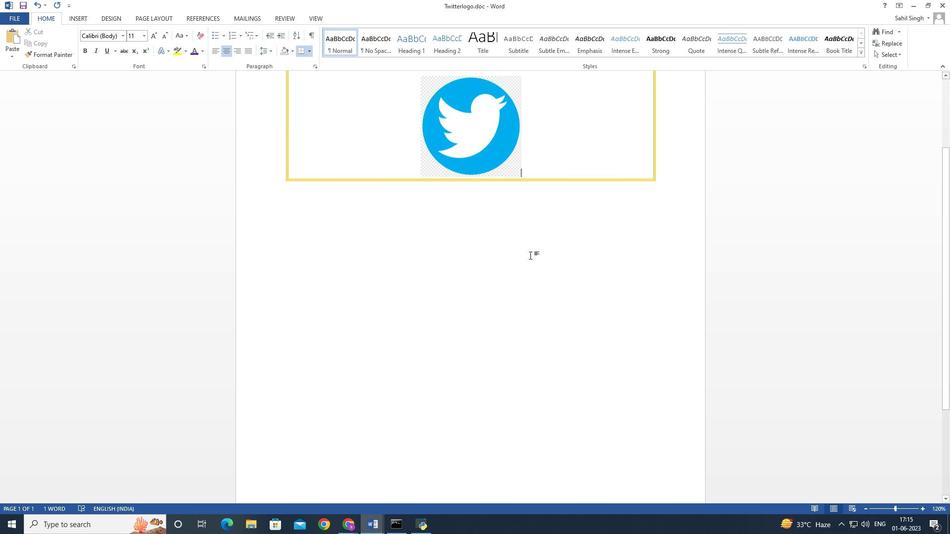 
Action: Mouse moved to (536, 264)
Screenshot: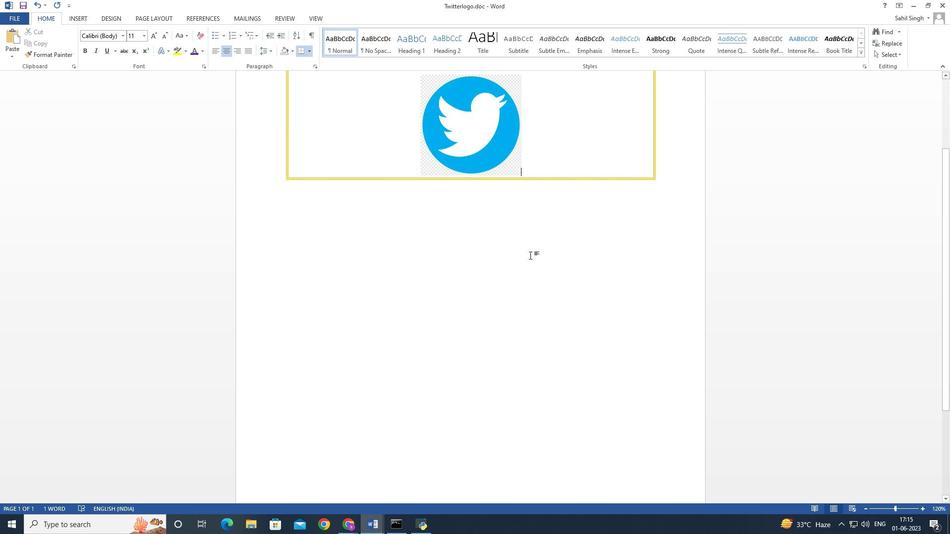 
Action: Mouse scrolled (536, 265) with delta (0, 0)
Screenshot: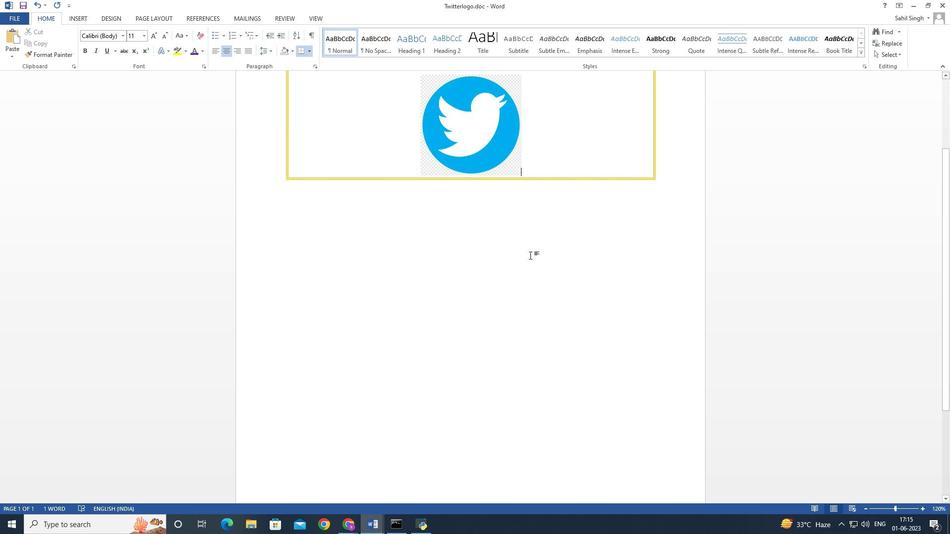 
Action: Mouse moved to (538, 268)
Screenshot: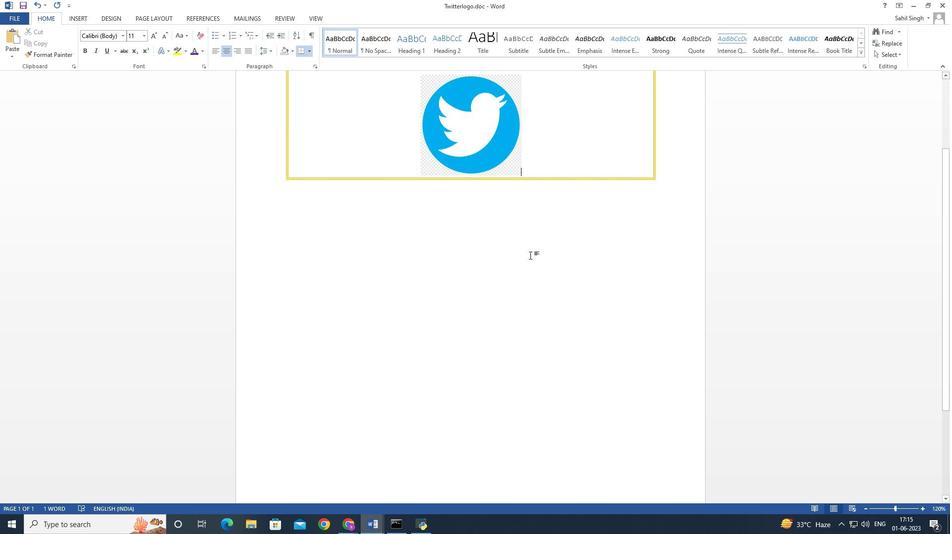 
Action: Mouse scrolled (538, 269) with delta (0, 0)
Screenshot: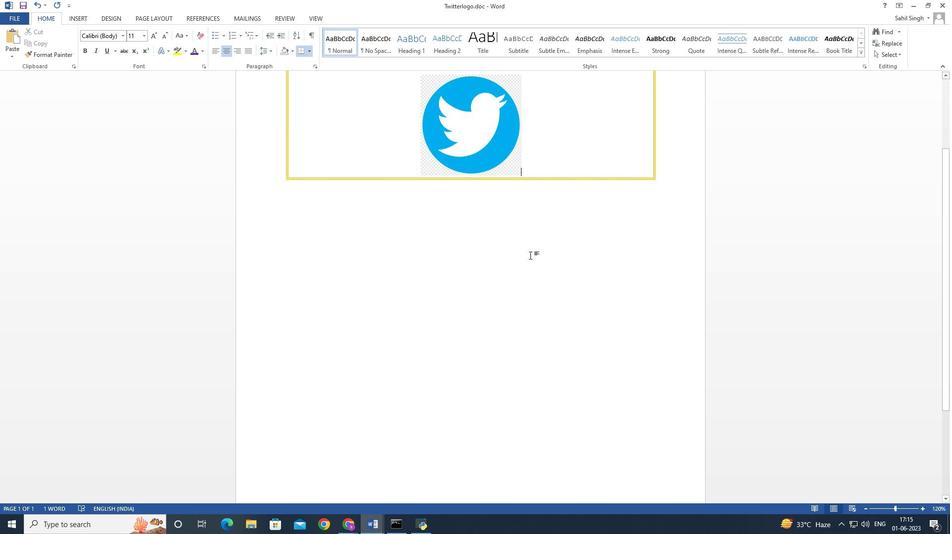 
Action: Mouse moved to (539, 269)
Screenshot: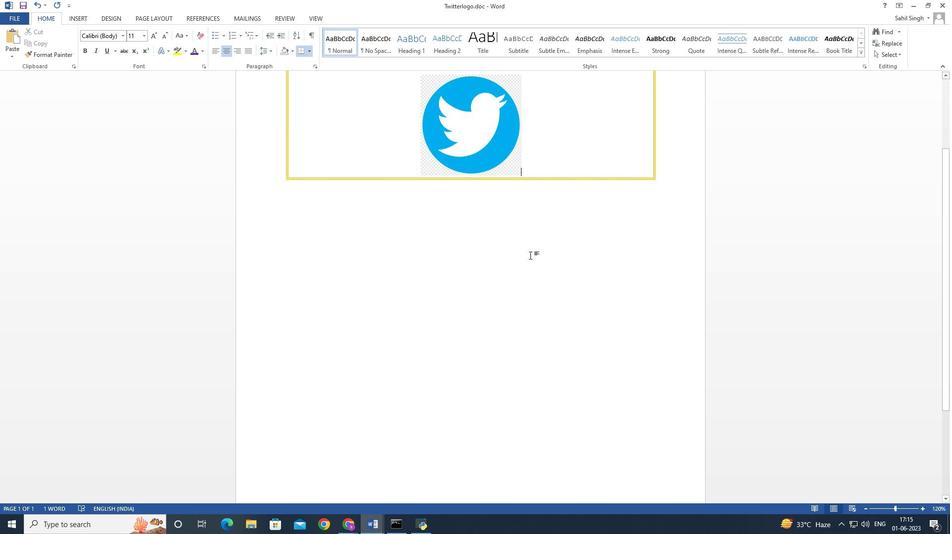 
Action: Mouse scrolled (539, 269) with delta (0, 0)
Screenshot: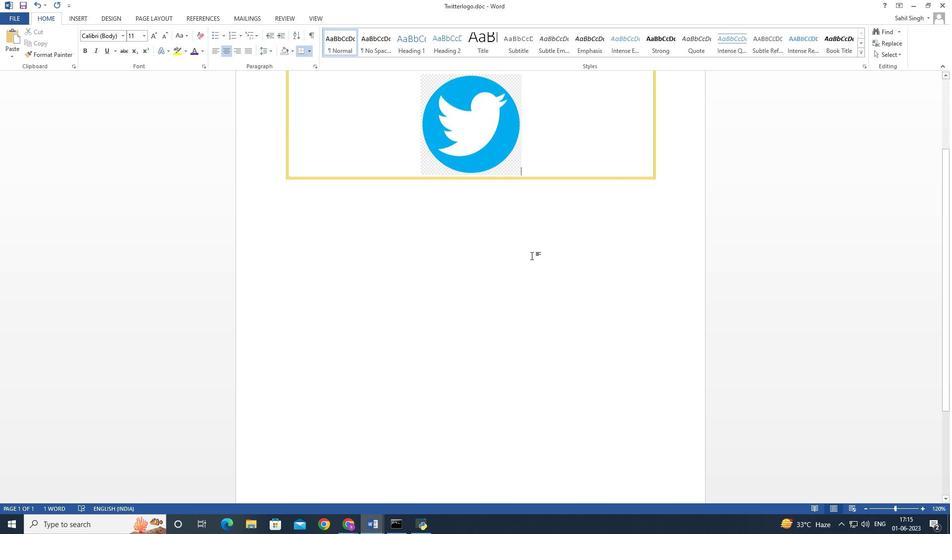 
Action: Mouse moved to (539, 269)
Screenshot: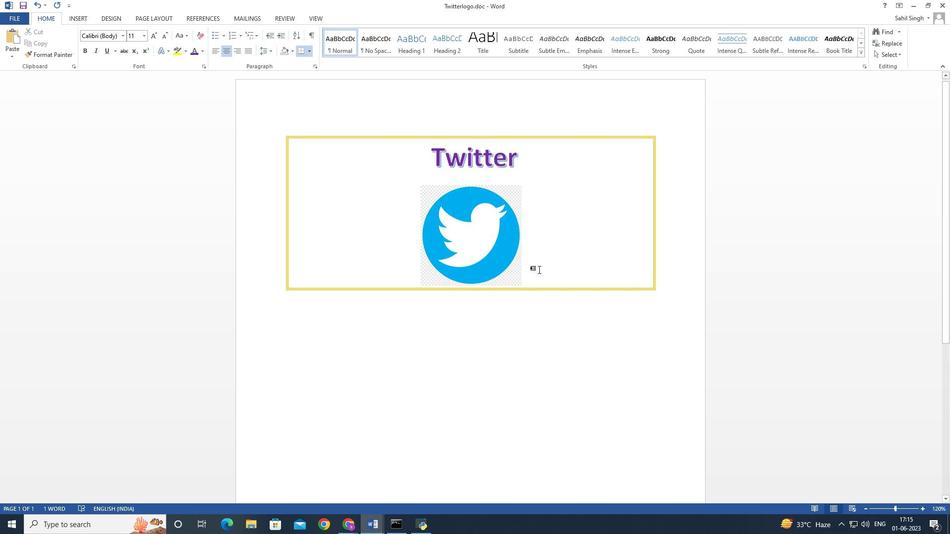 
